 Task: Search one way flight ticket for 4 adults, 2 children, 2 infants in seat and 1 infant on lap in economy from Bethel: Bethel Airport(also Seebethel Seaplane Base) to Gillette: Gillette Campbell County Airport on 5-1-2023. Choice of flights is Frontier. Number of bags: 10 checked bags. Price is upto 80000. Outbound departure time preference is 7:30. Return departure time preference is 18:00.
Action: Mouse moved to (167, 141)
Screenshot: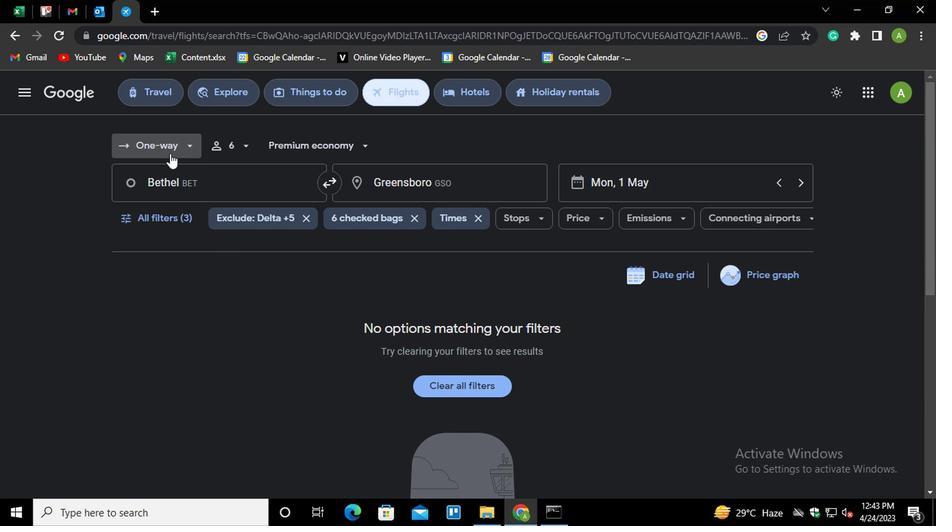
Action: Mouse pressed left at (167, 141)
Screenshot: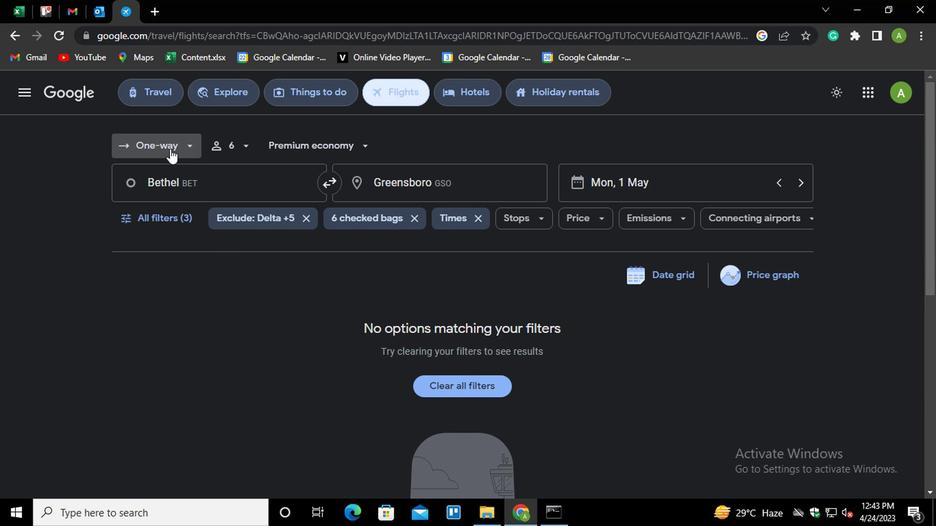 
Action: Mouse moved to (184, 217)
Screenshot: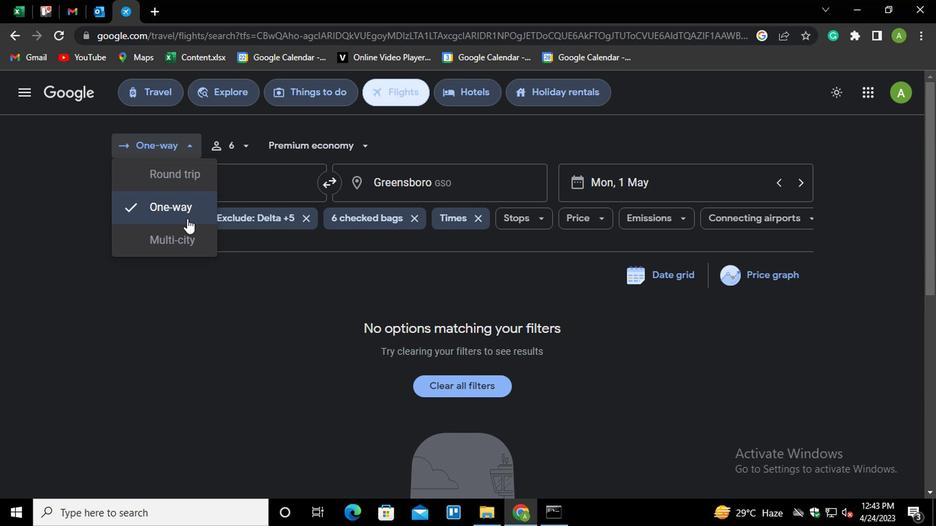 
Action: Mouse pressed left at (184, 217)
Screenshot: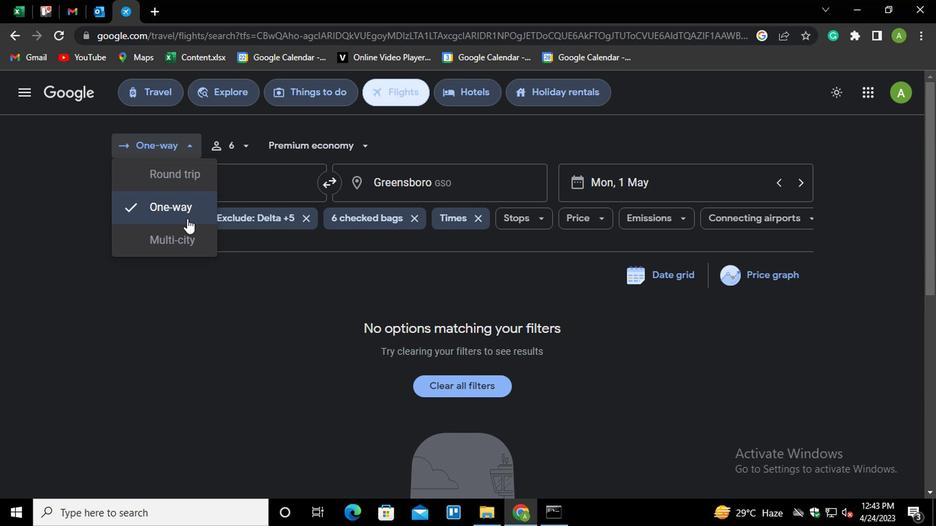 
Action: Mouse moved to (234, 136)
Screenshot: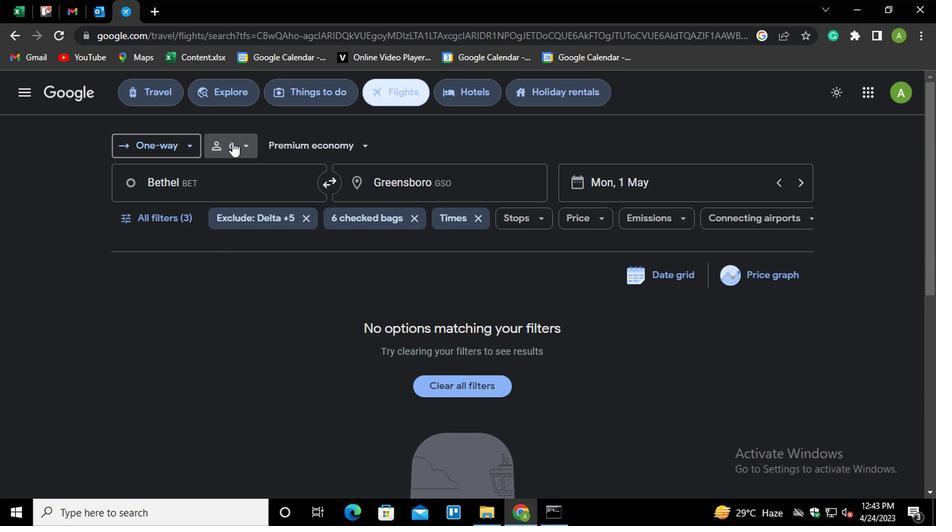 
Action: Mouse pressed left at (234, 136)
Screenshot: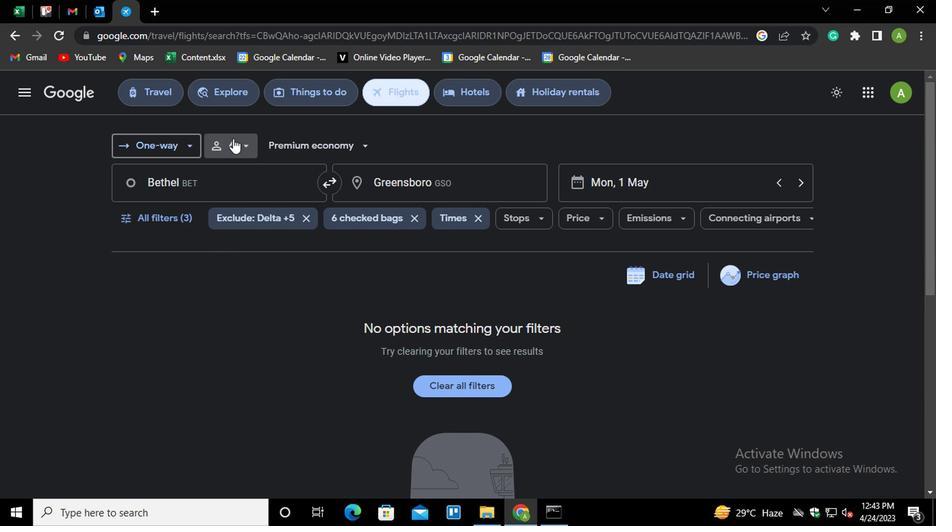 
Action: Mouse moved to (338, 181)
Screenshot: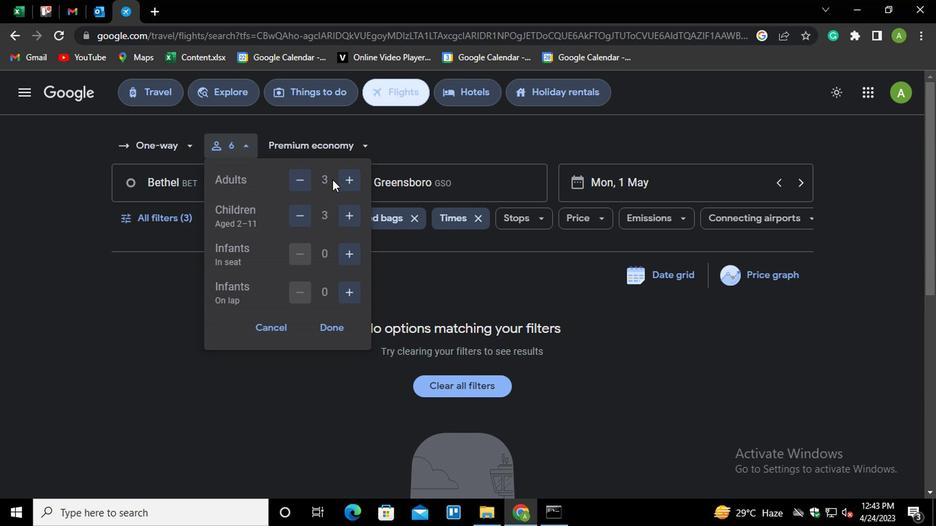 
Action: Mouse pressed left at (338, 181)
Screenshot: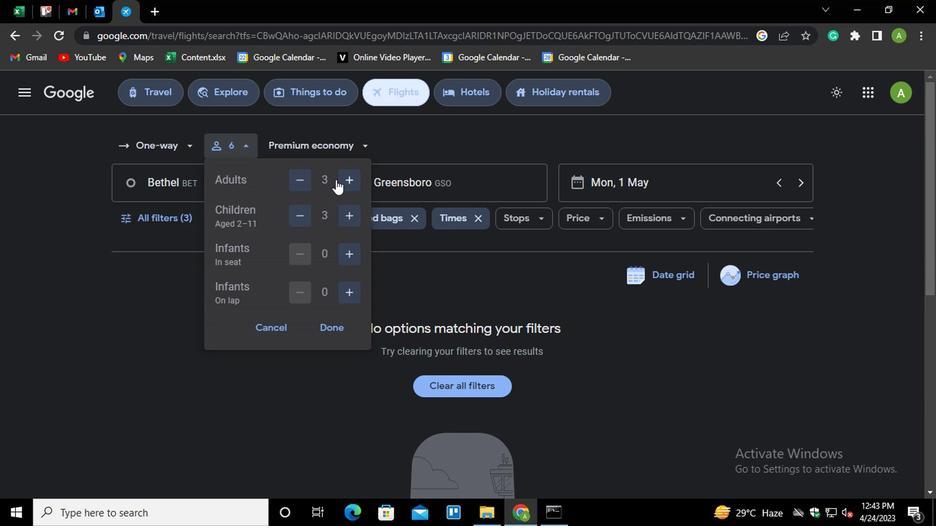 
Action: Mouse moved to (303, 222)
Screenshot: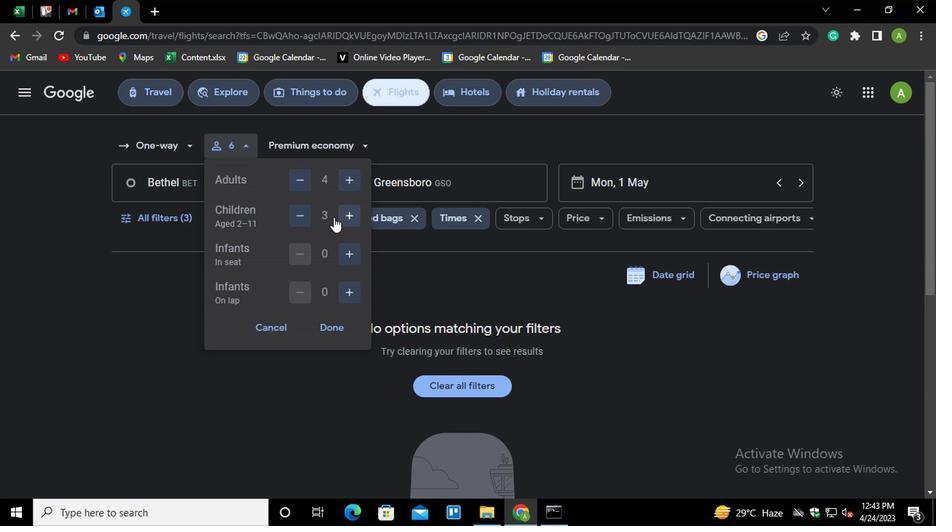 
Action: Mouse pressed left at (303, 222)
Screenshot: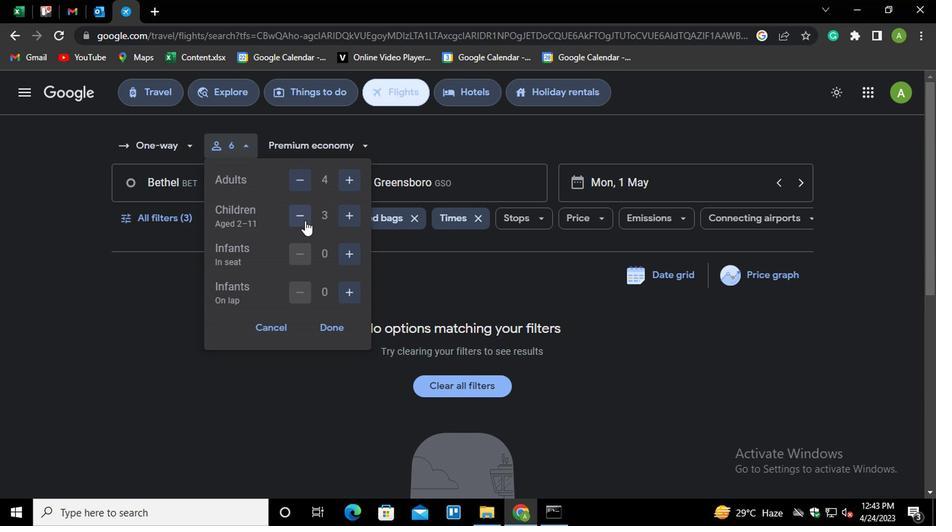 
Action: Mouse moved to (345, 249)
Screenshot: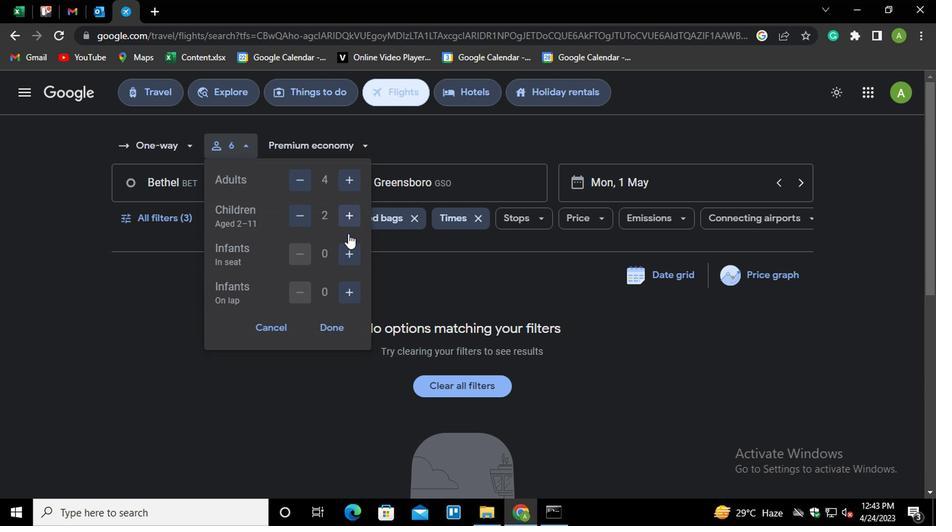 
Action: Mouse pressed left at (345, 249)
Screenshot: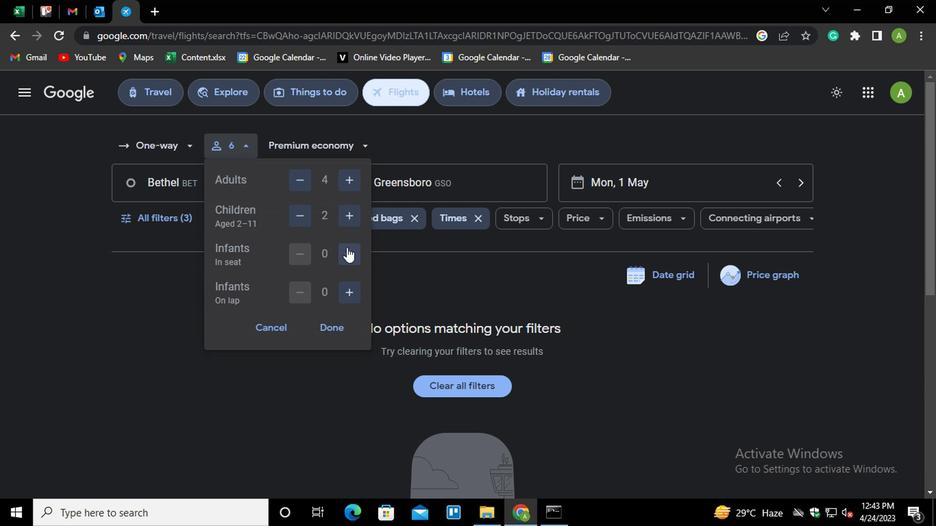 
Action: Mouse pressed left at (345, 249)
Screenshot: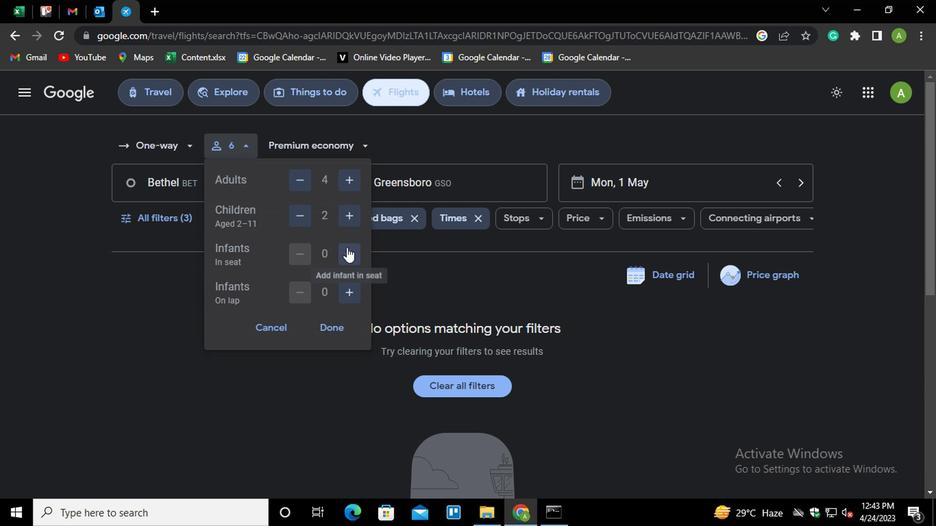 
Action: Mouse moved to (295, 298)
Screenshot: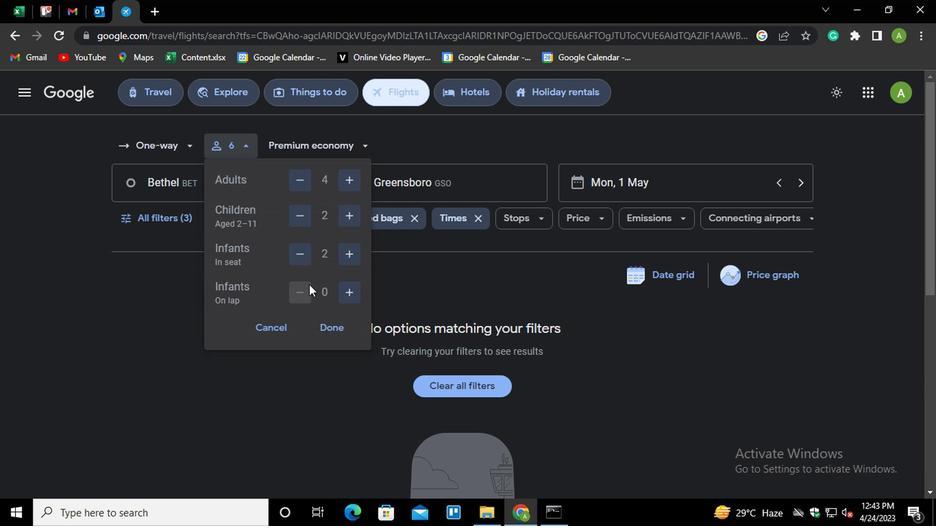
Action: Mouse pressed left at (295, 298)
Screenshot: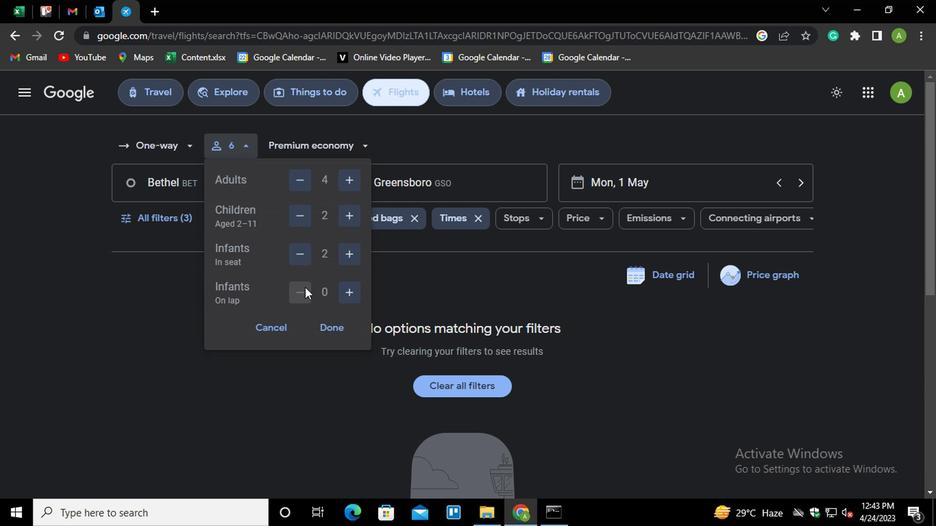 
Action: Mouse moved to (347, 291)
Screenshot: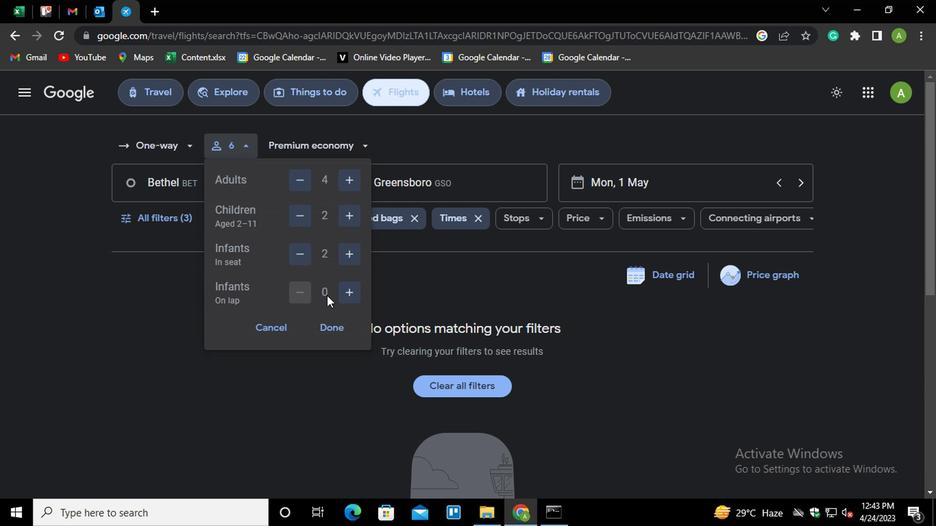 
Action: Mouse pressed left at (347, 291)
Screenshot: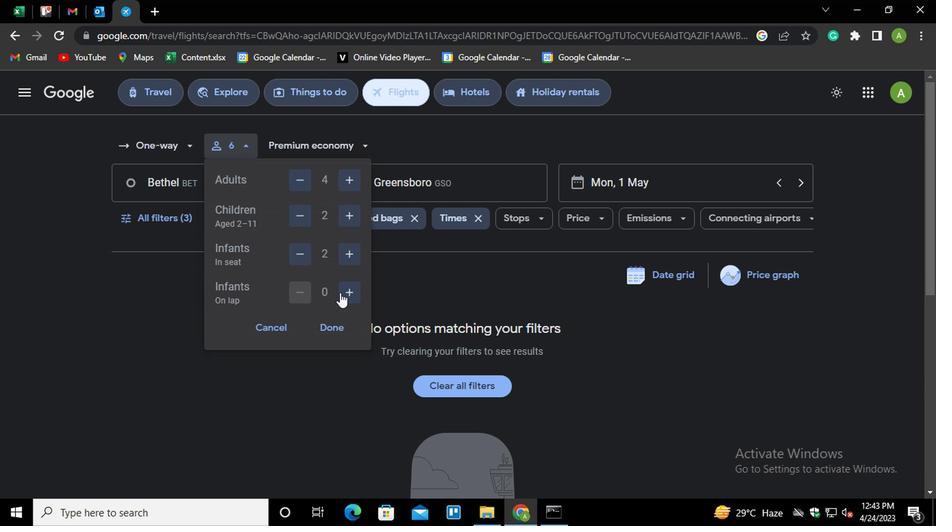 
Action: Mouse moved to (339, 323)
Screenshot: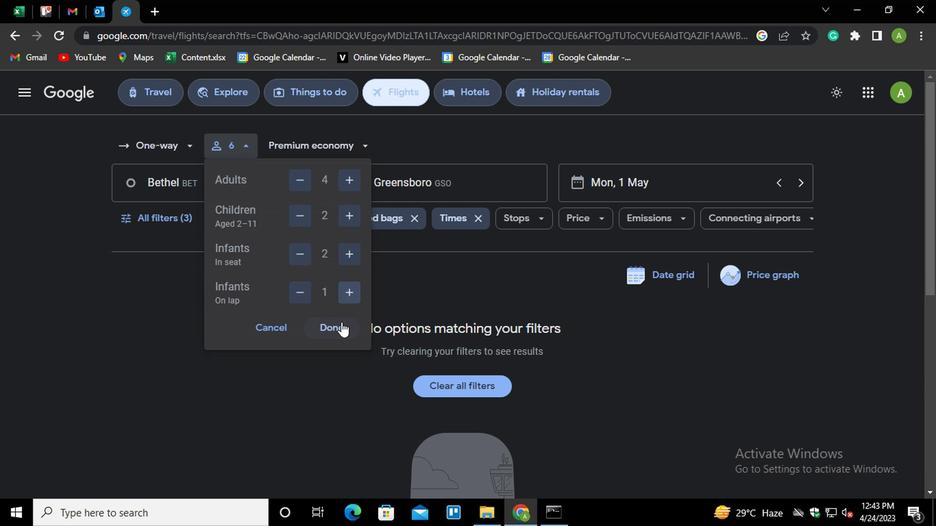 
Action: Mouse pressed left at (339, 323)
Screenshot: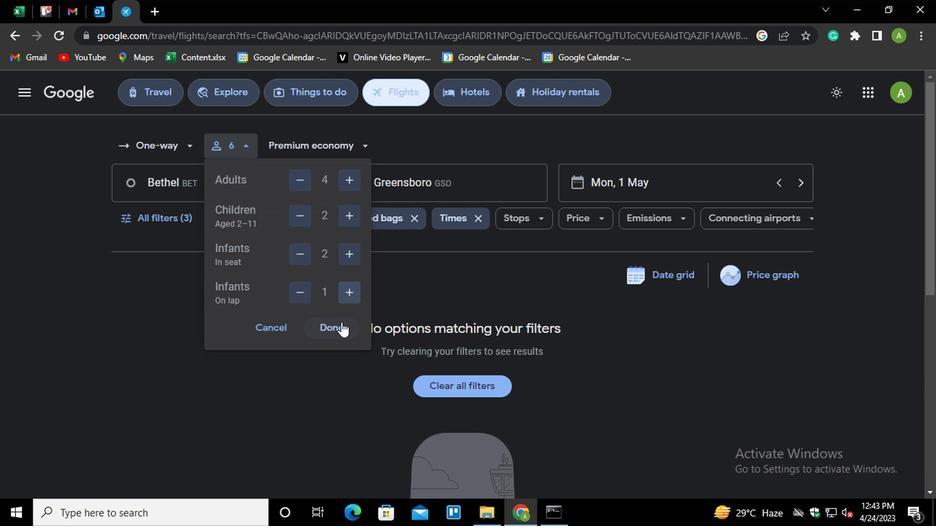 
Action: Mouse moved to (327, 156)
Screenshot: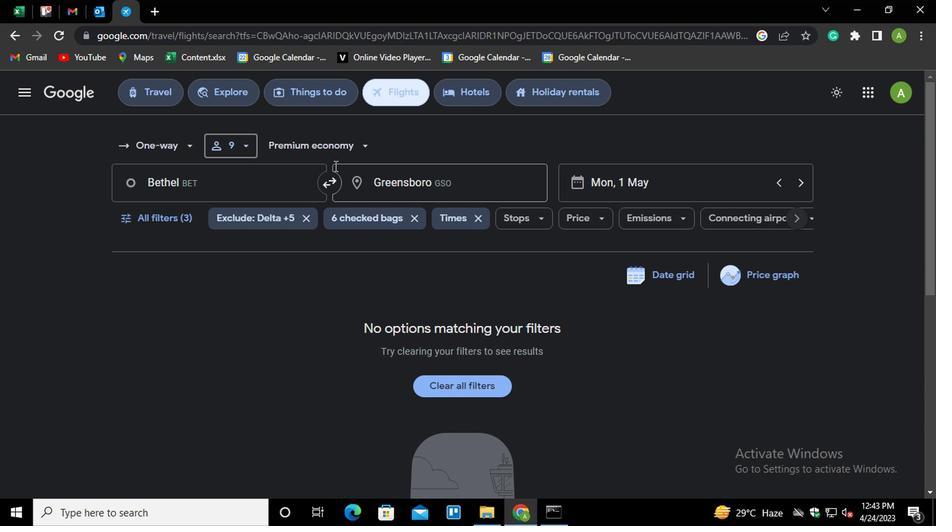 
Action: Mouse pressed left at (327, 156)
Screenshot: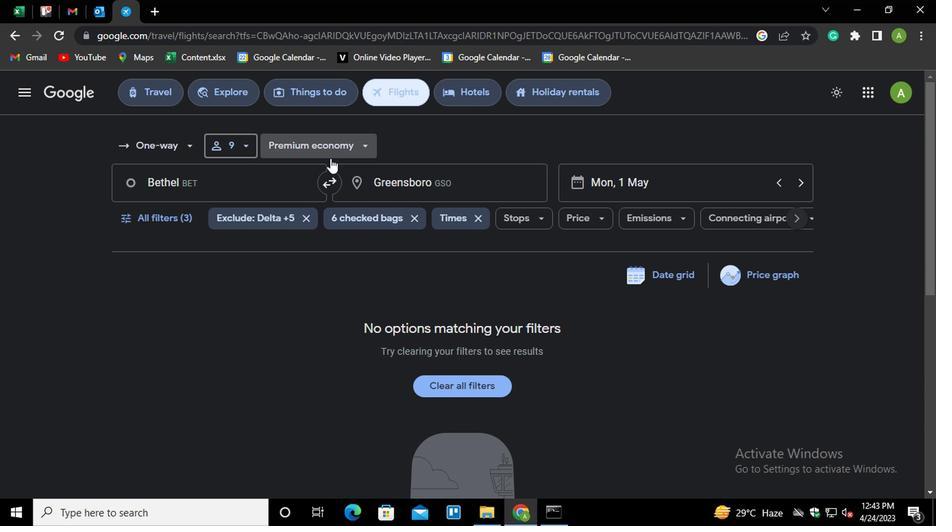 
Action: Mouse moved to (337, 182)
Screenshot: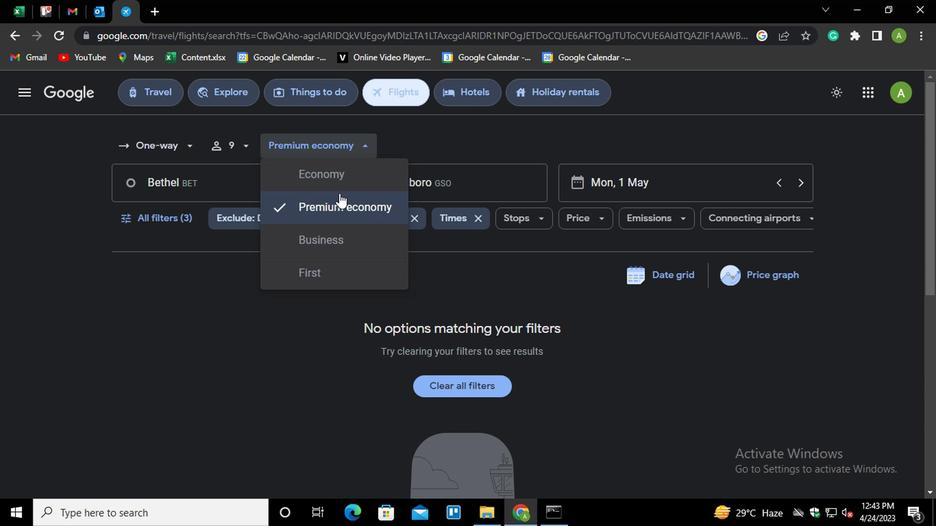 
Action: Mouse pressed left at (337, 182)
Screenshot: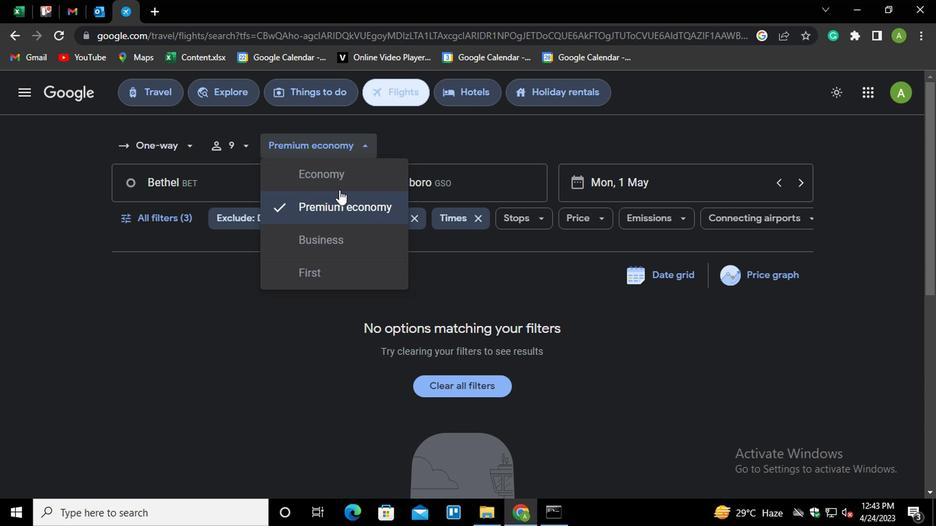 
Action: Mouse moved to (438, 187)
Screenshot: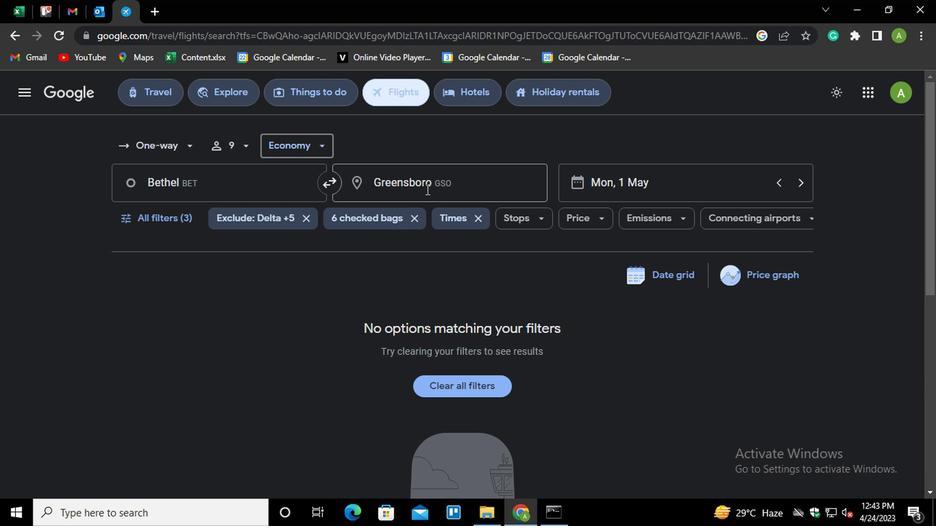 
Action: Mouse pressed left at (438, 187)
Screenshot: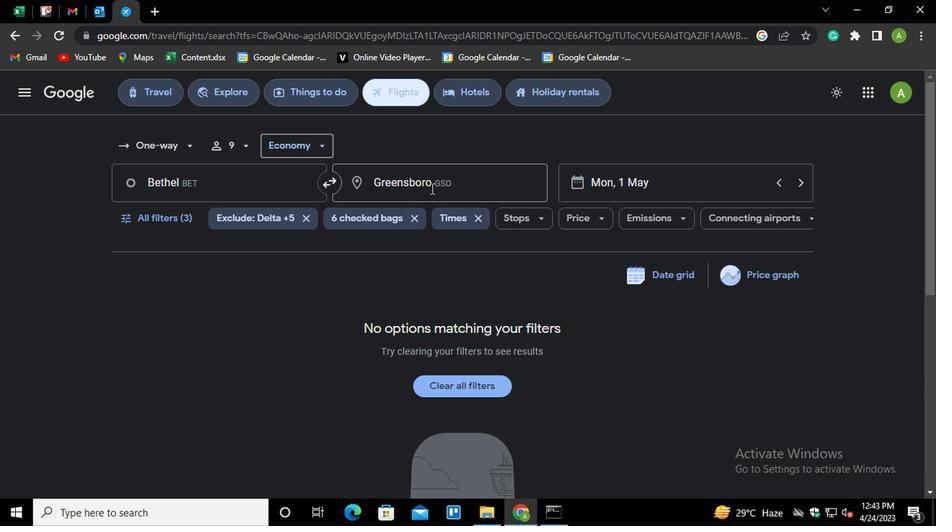 
Action: Mouse moved to (492, 181)
Screenshot: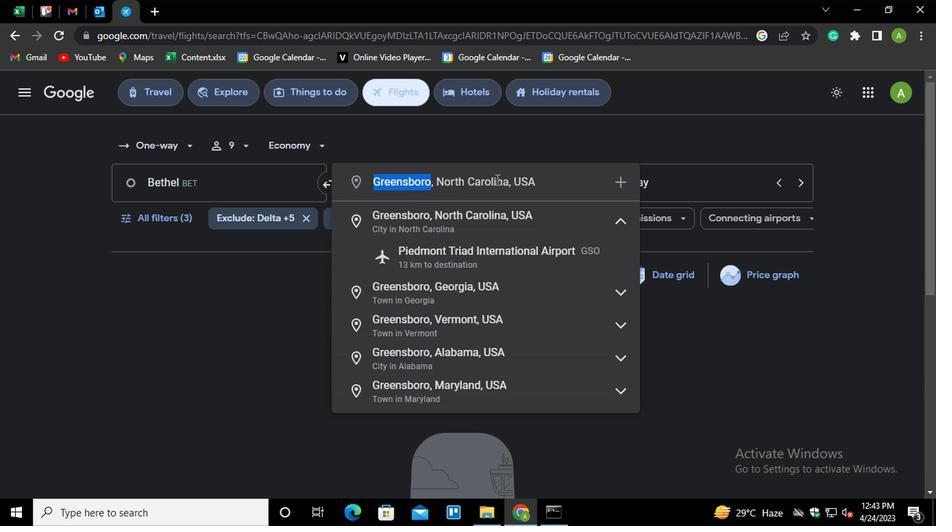 
Action: Key pressed <Key.shift><Key.shift><Key.shift><Key.shift><Key.shift><Key.shift><Key.shift><Key.shift><Key.shift>GILLETTE<Key.down><Key.enter>
Screenshot: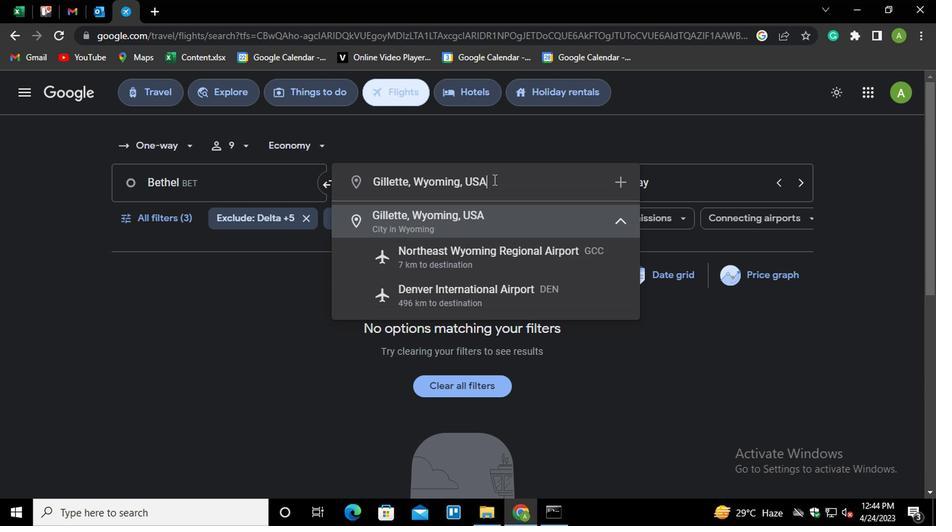 
Action: Mouse moved to (154, 221)
Screenshot: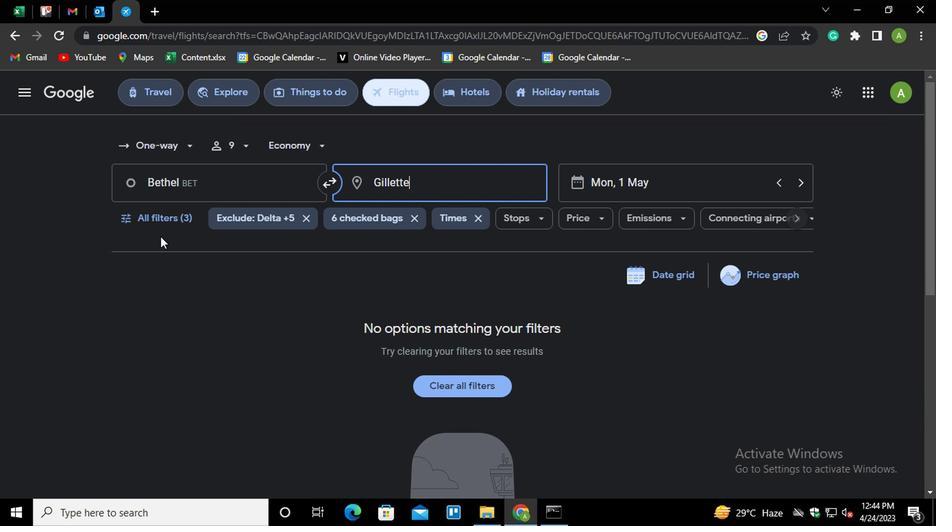 
Action: Mouse pressed left at (154, 221)
Screenshot: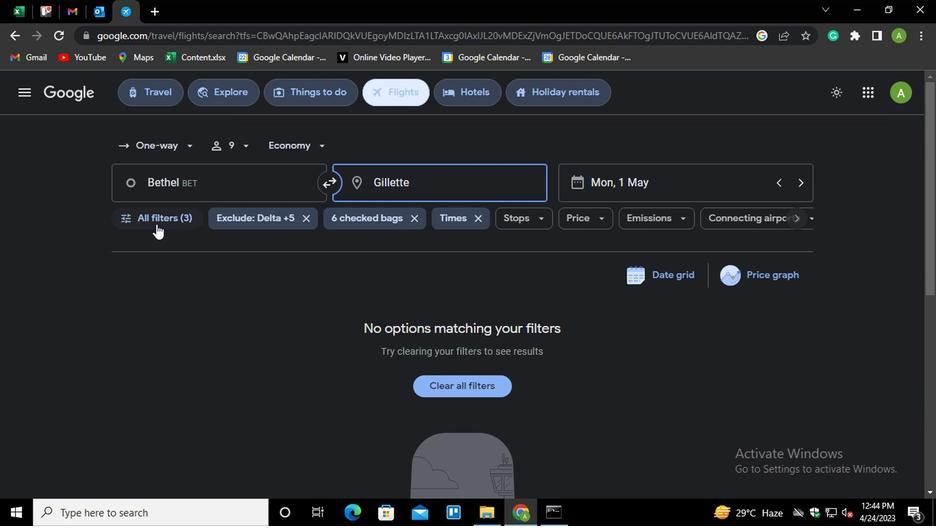 
Action: Mouse moved to (310, 476)
Screenshot: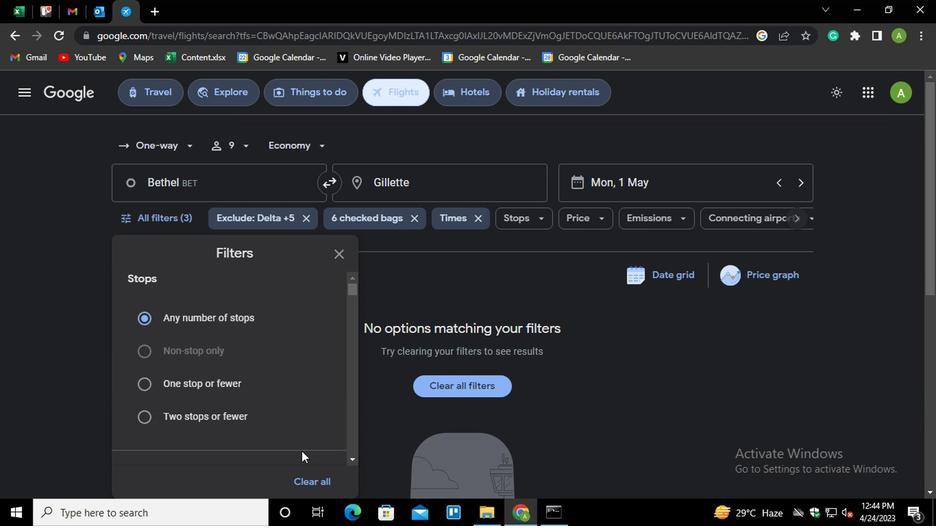 
Action: Mouse pressed left at (310, 476)
Screenshot: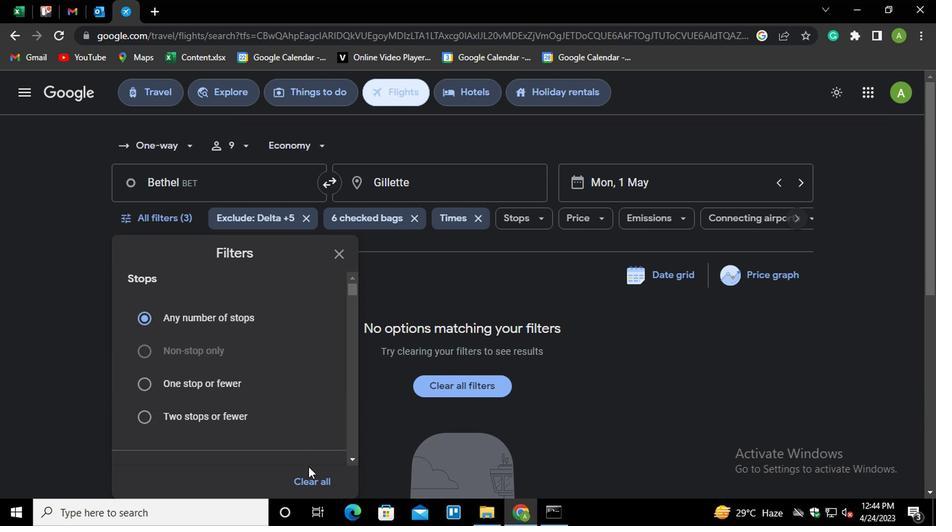 
Action: Mouse moved to (238, 372)
Screenshot: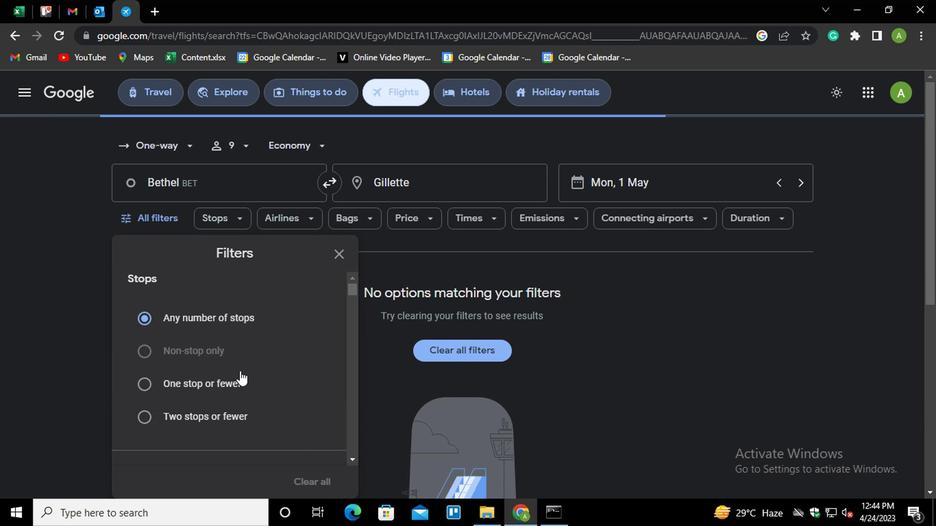 
Action: Mouse scrolled (238, 371) with delta (0, 0)
Screenshot: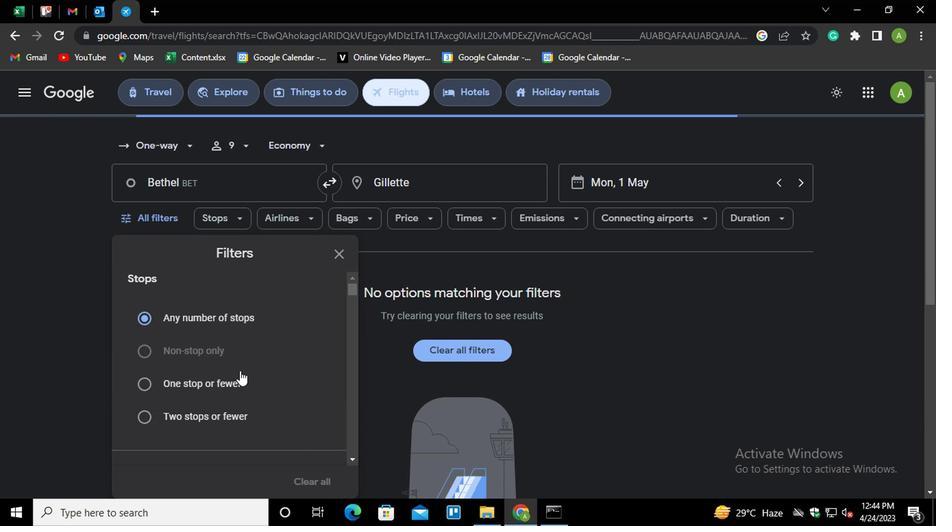 
Action: Mouse scrolled (238, 371) with delta (0, 0)
Screenshot: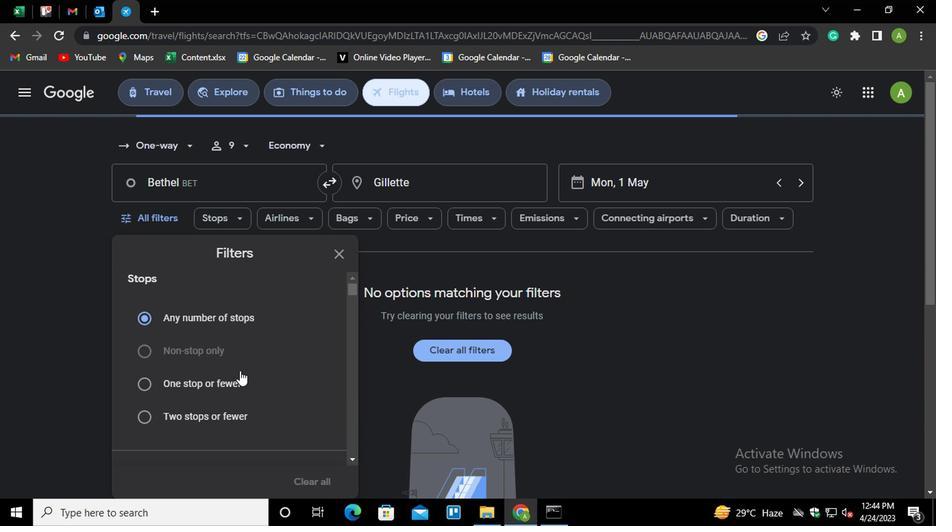 
Action: Mouse scrolled (238, 371) with delta (0, 0)
Screenshot: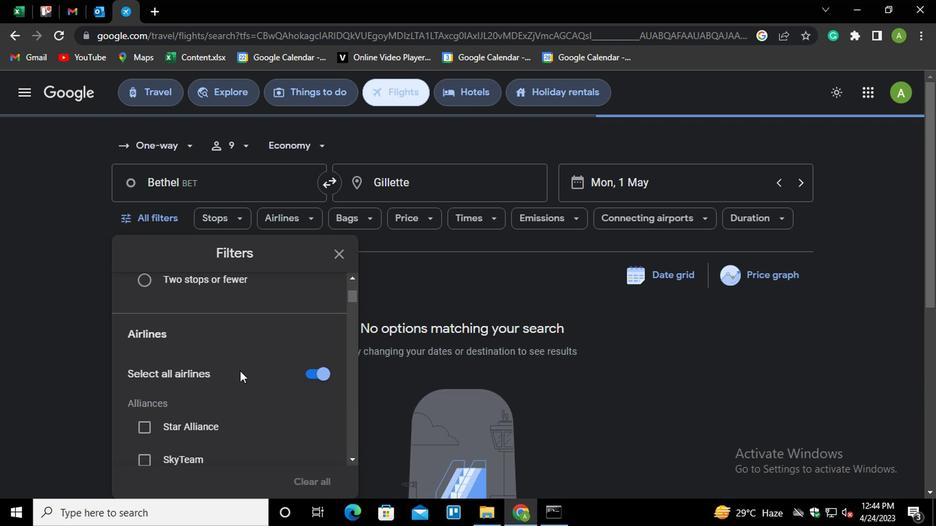 
Action: Mouse scrolled (238, 371) with delta (0, 0)
Screenshot: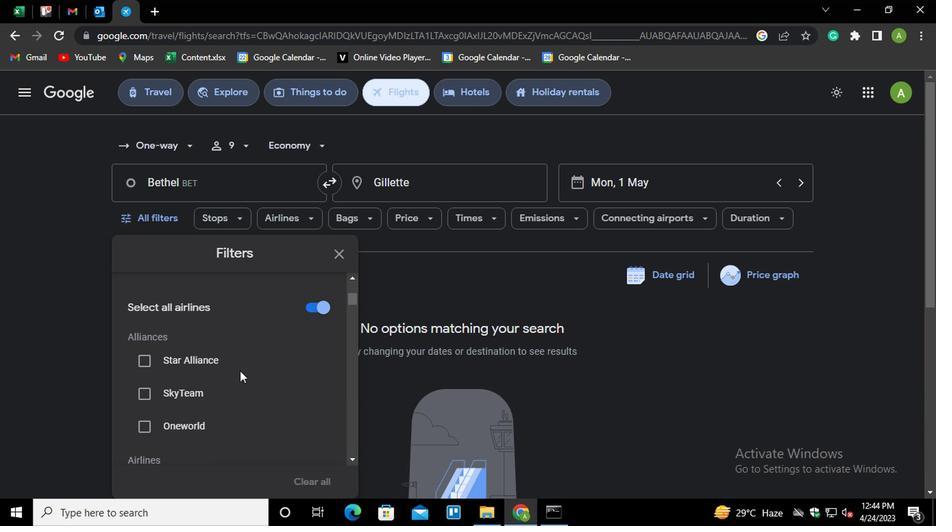 
Action: Mouse moved to (196, 389)
Screenshot: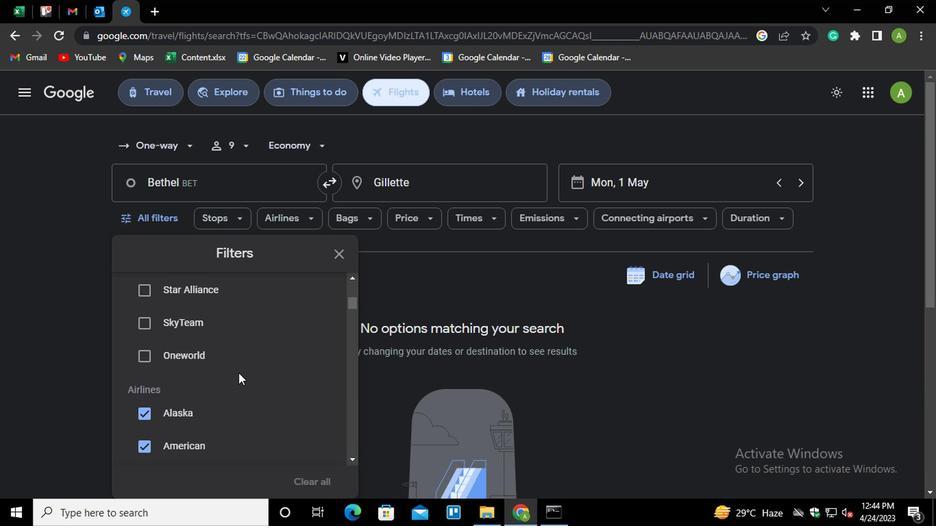 
Action: Mouse scrolled (196, 388) with delta (0, 0)
Screenshot: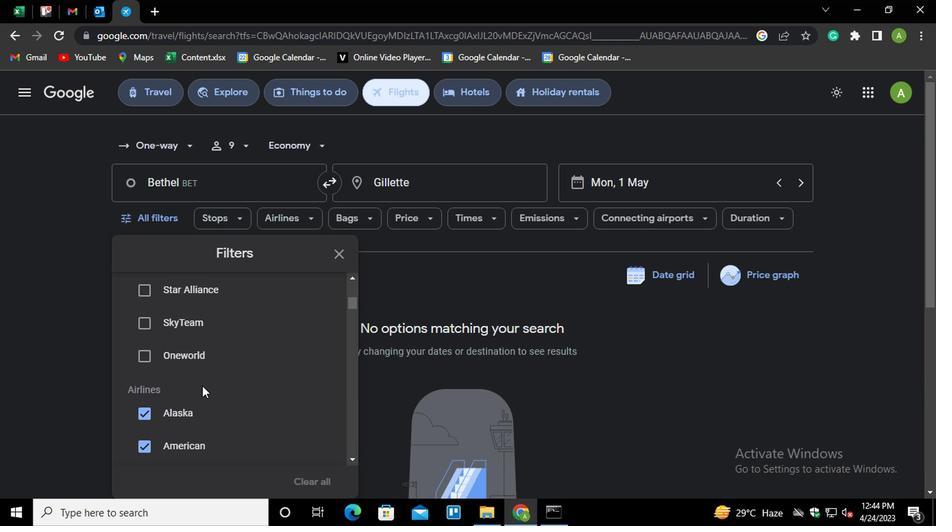 
Action: Mouse moved to (283, 383)
Screenshot: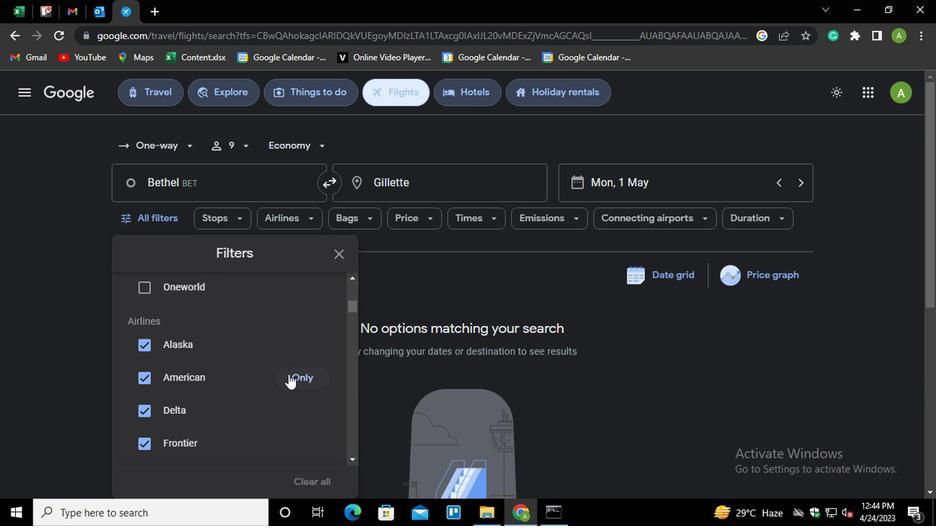 
Action: Mouse scrolled (283, 382) with delta (0, 0)
Screenshot: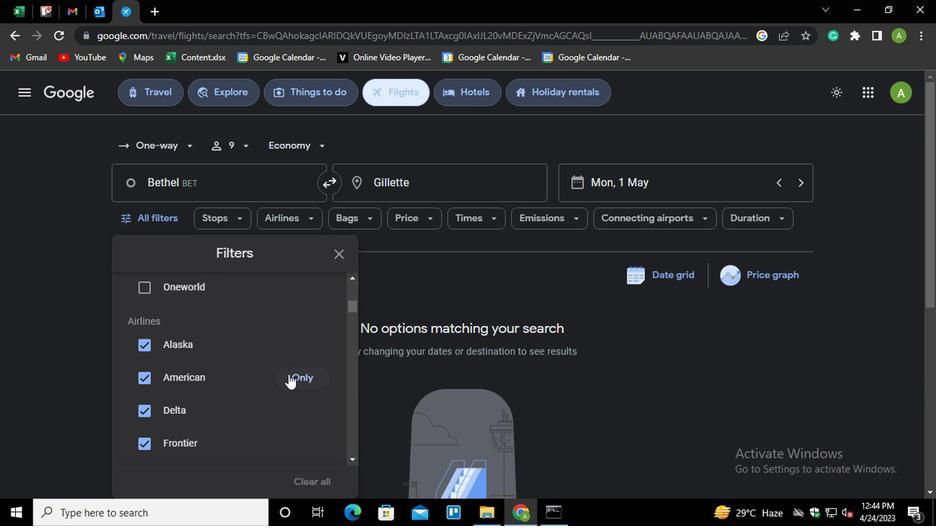 
Action: Mouse moved to (312, 378)
Screenshot: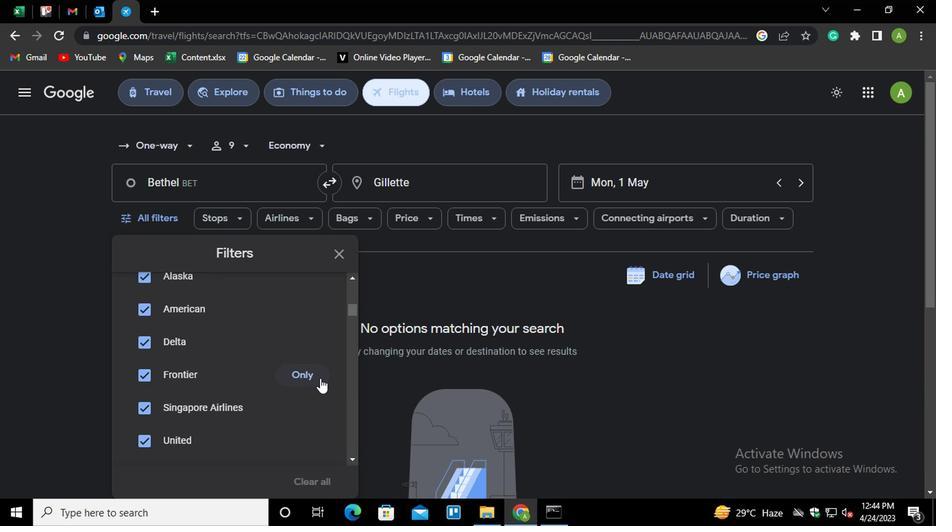 
Action: Mouse pressed left at (312, 378)
Screenshot: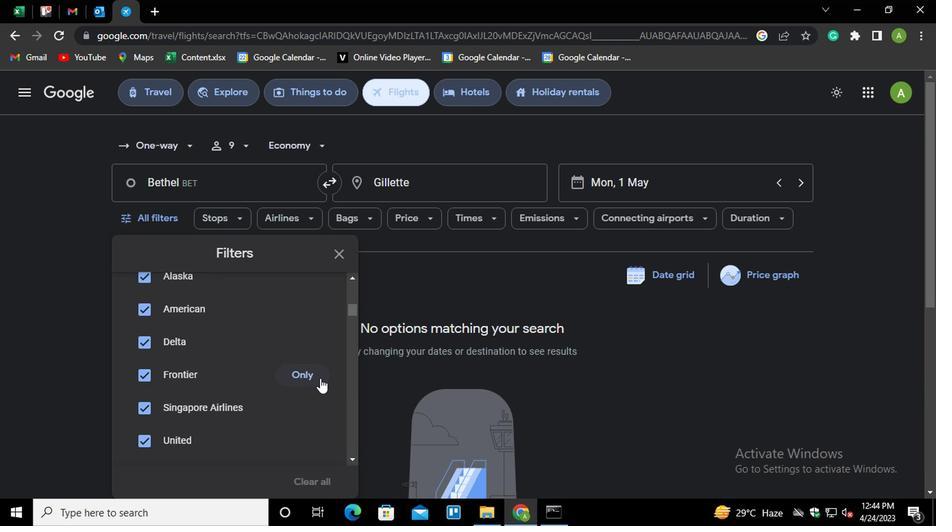 
Action: Mouse moved to (280, 409)
Screenshot: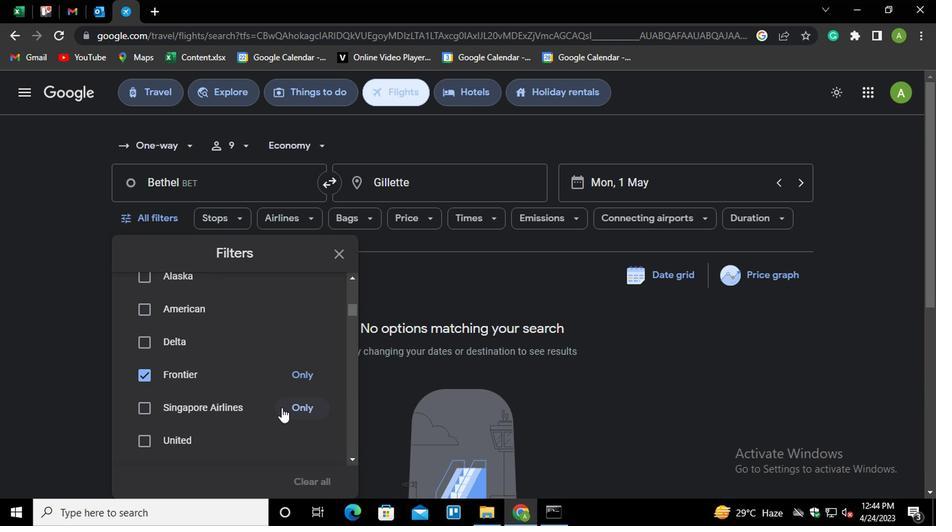 
Action: Mouse scrolled (280, 408) with delta (0, 0)
Screenshot: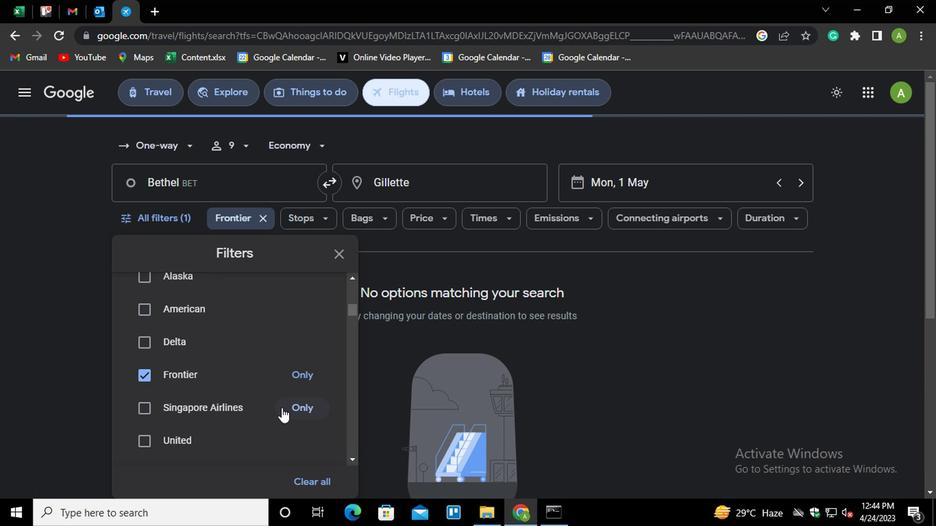 
Action: Mouse scrolled (280, 408) with delta (0, 0)
Screenshot: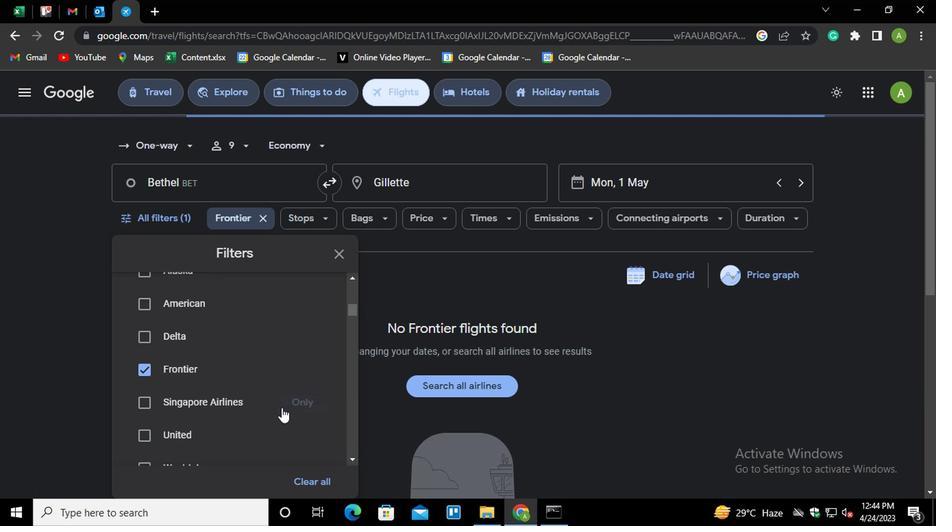 
Action: Mouse scrolled (280, 408) with delta (0, 0)
Screenshot: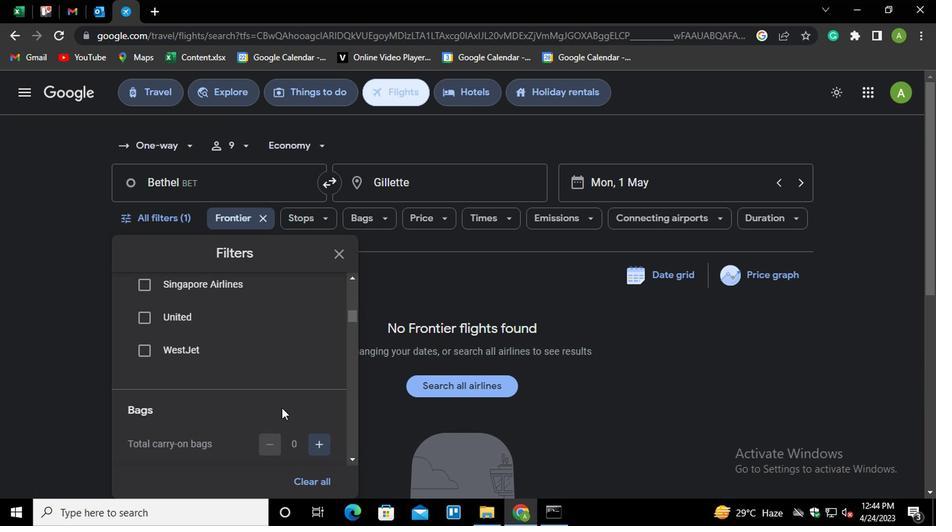 
Action: Mouse moved to (313, 392)
Screenshot: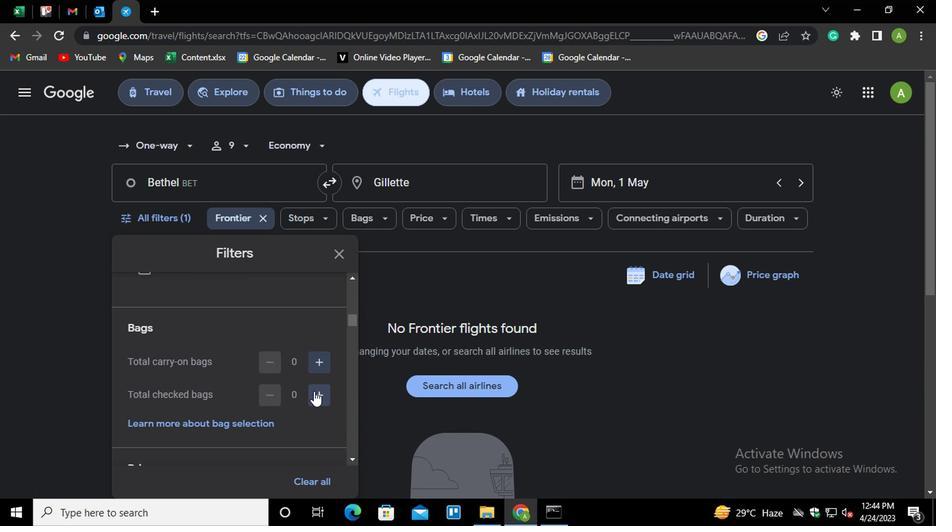 
Action: Mouse pressed left at (313, 392)
Screenshot: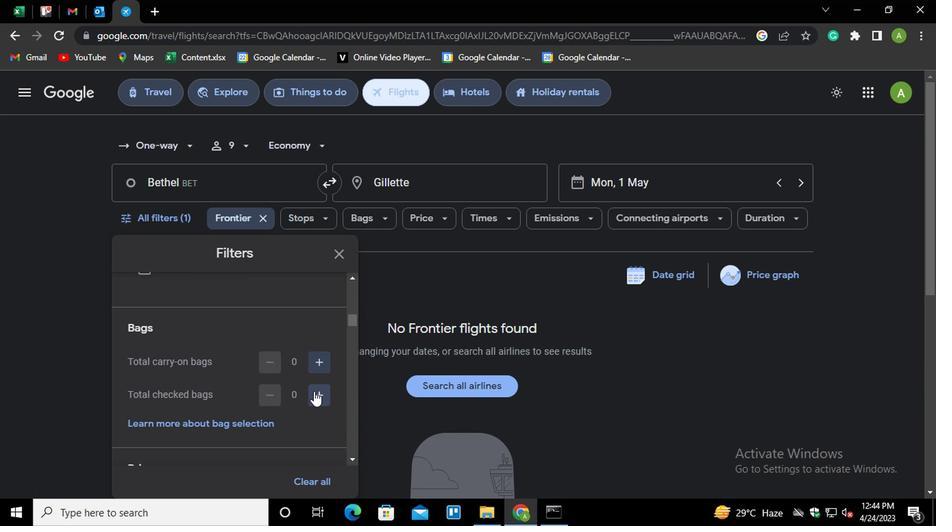 
Action: Mouse pressed left at (313, 392)
Screenshot: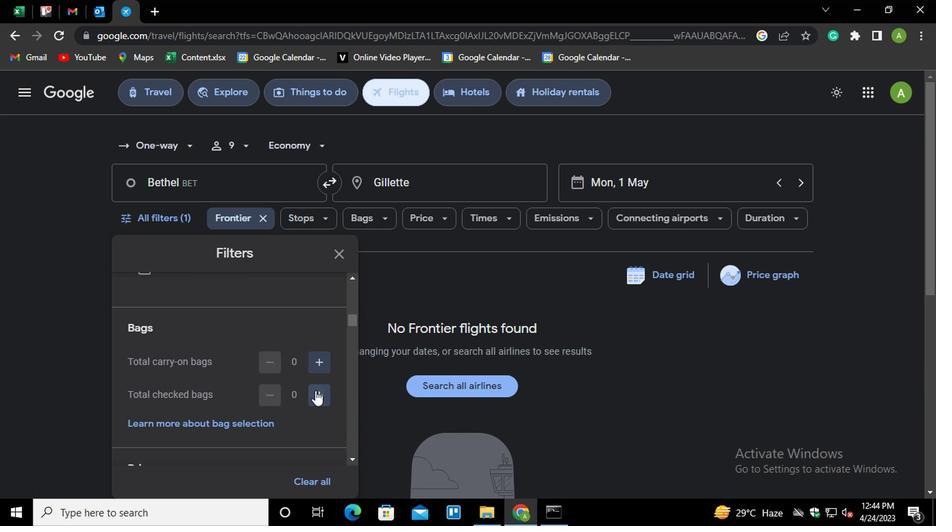 
Action: Mouse pressed left at (313, 392)
Screenshot: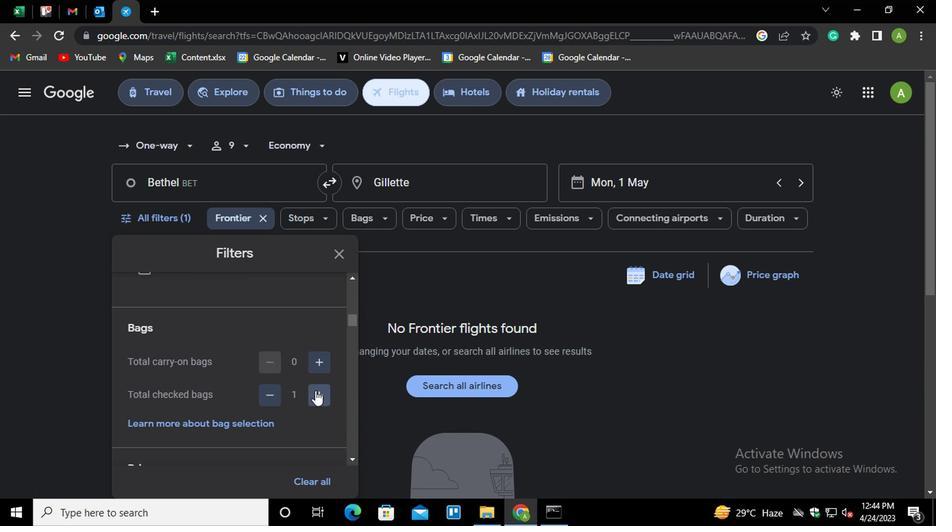
Action: Mouse pressed left at (313, 392)
Screenshot: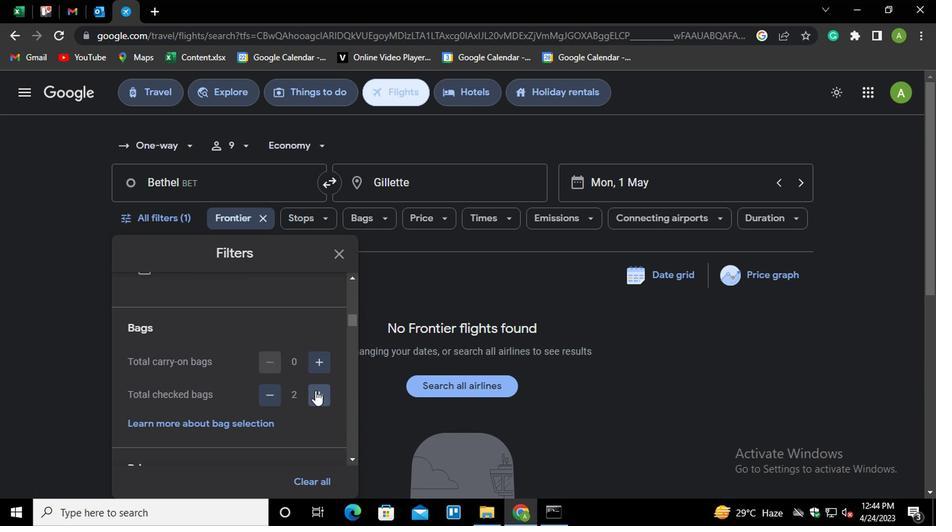 
Action: Mouse pressed left at (313, 392)
Screenshot: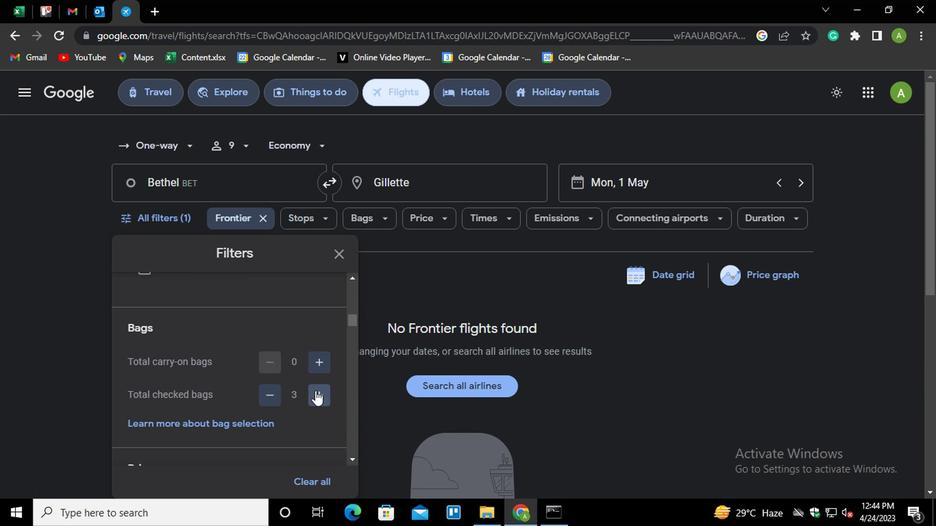 
Action: Mouse pressed left at (313, 392)
Screenshot: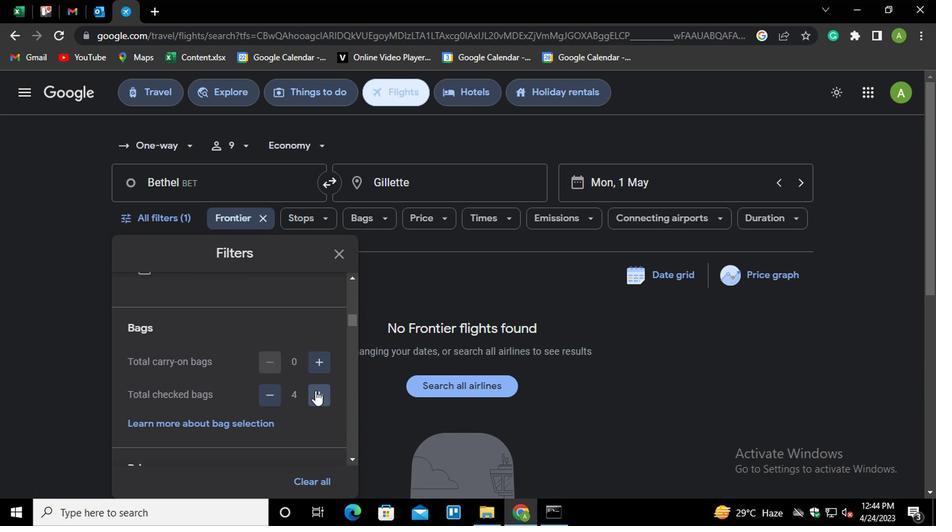 
Action: Mouse pressed left at (313, 392)
Screenshot: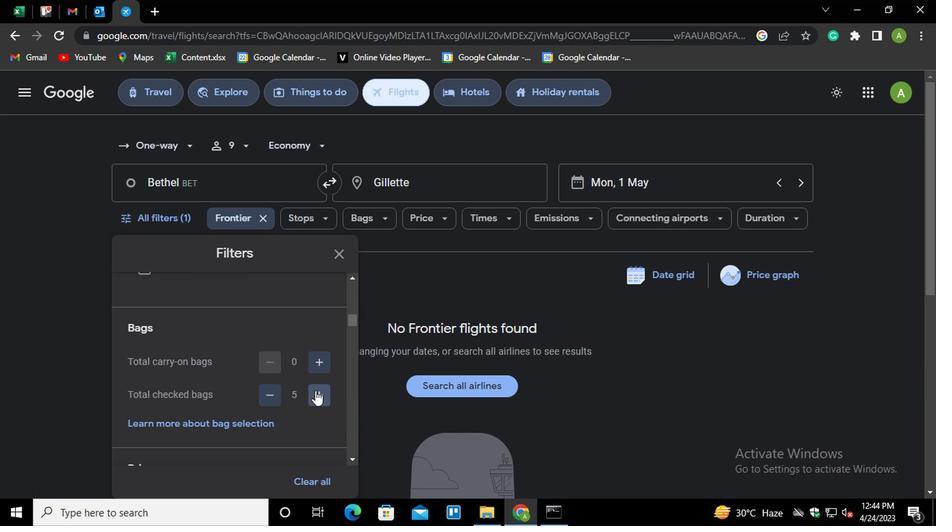
Action: Mouse pressed left at (313, 392)
Screenshot: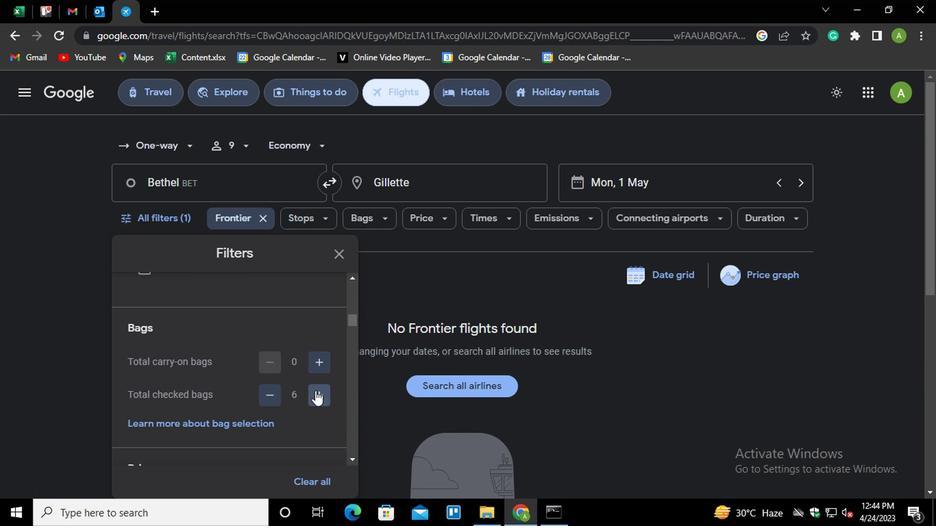 
Action: Mouse pressed left at (313, 392)
Screenshot: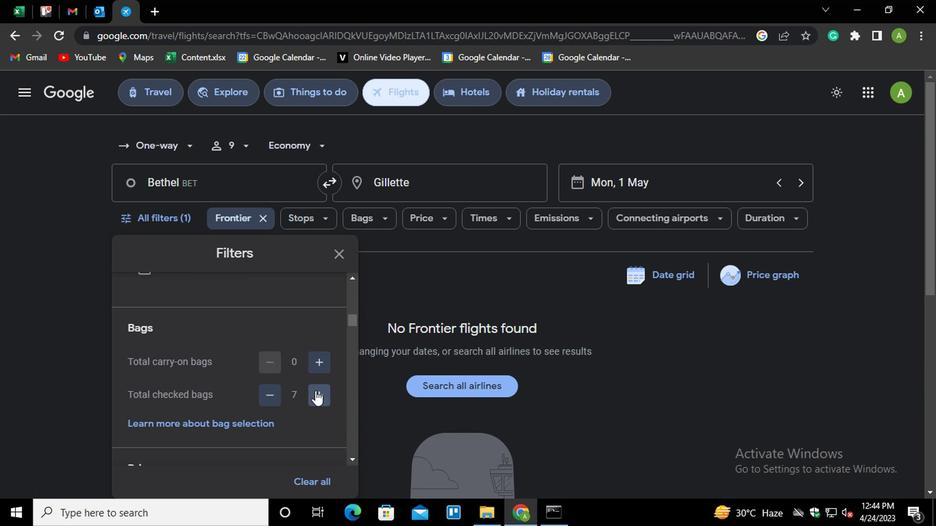 
Action: Mouse pressed left at (313, 392)
Screenshot: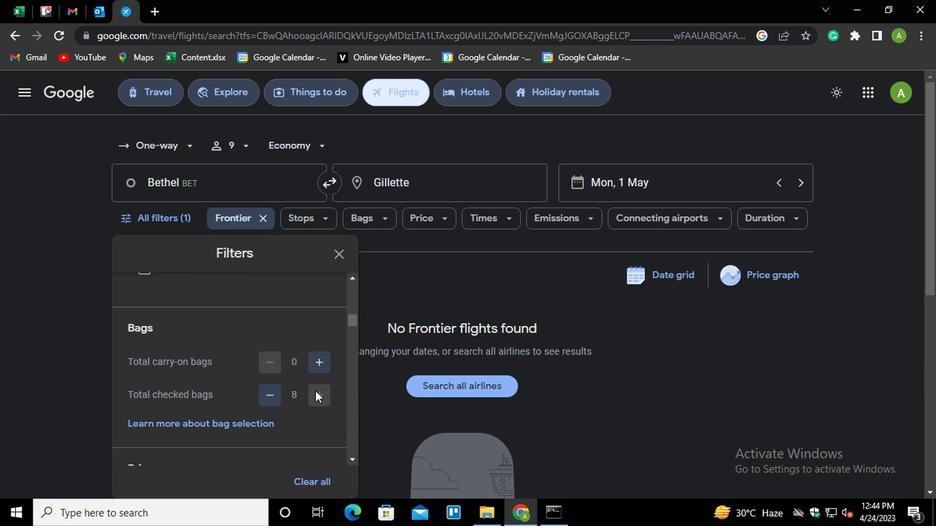 
Action: Mouse moved to (310, 420)
Screenshot: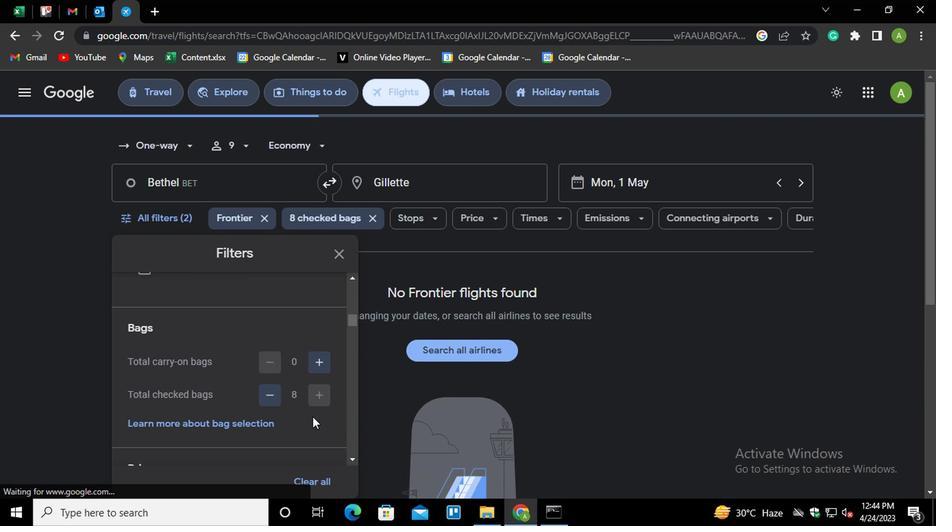 
Action: Mouse scrolled (310, 420) with delta (0, 0)
Screenshot: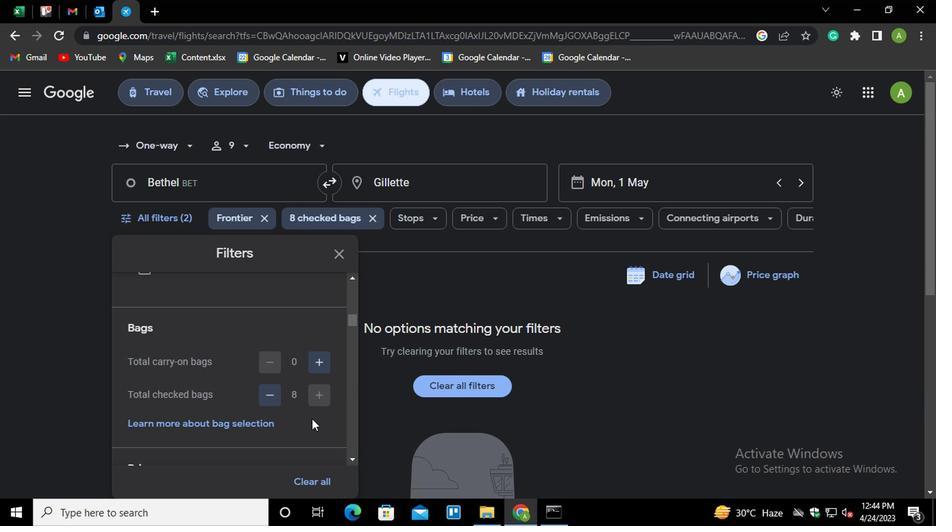 
Action: Mouse scrolled (310, 420) with delta (0, 0)
Screenshot: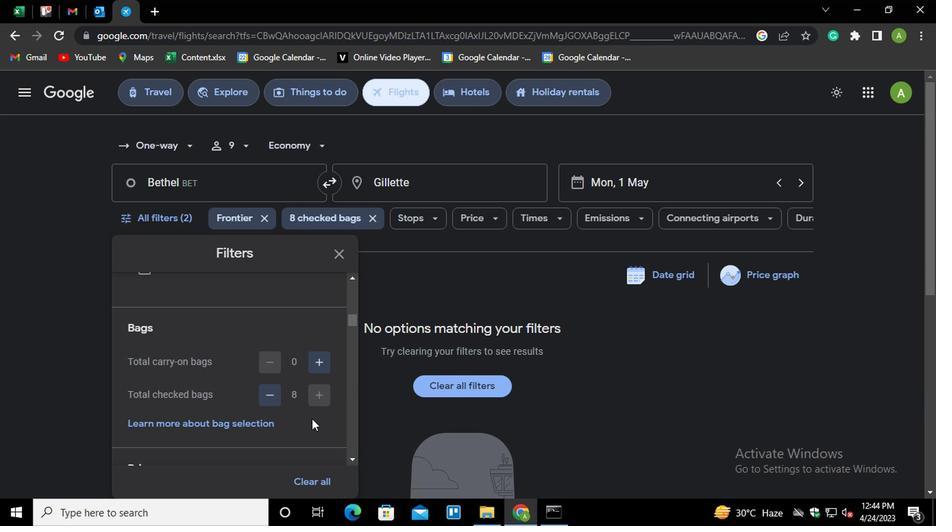 
Action: Mouse moved to (319, 393)
Screenshot: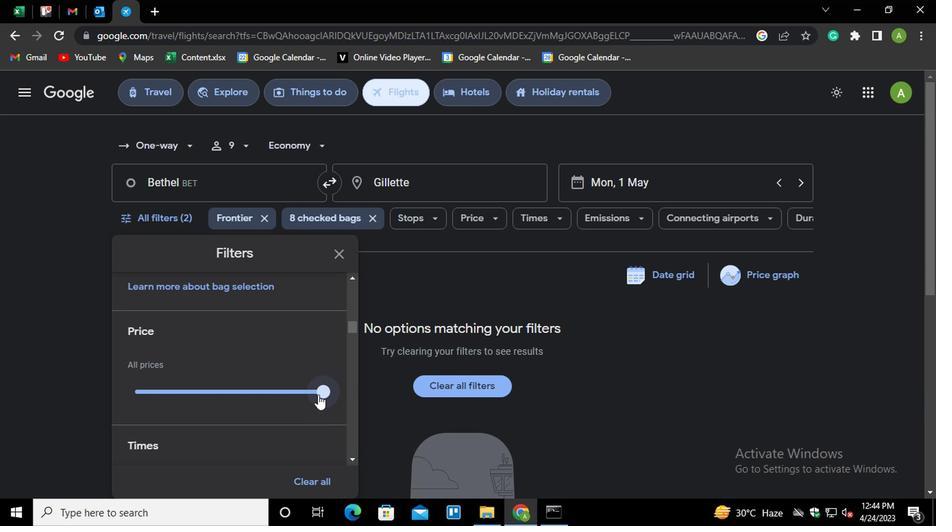 
Action: Mouse pressed left at (319, 393)
Screenshot: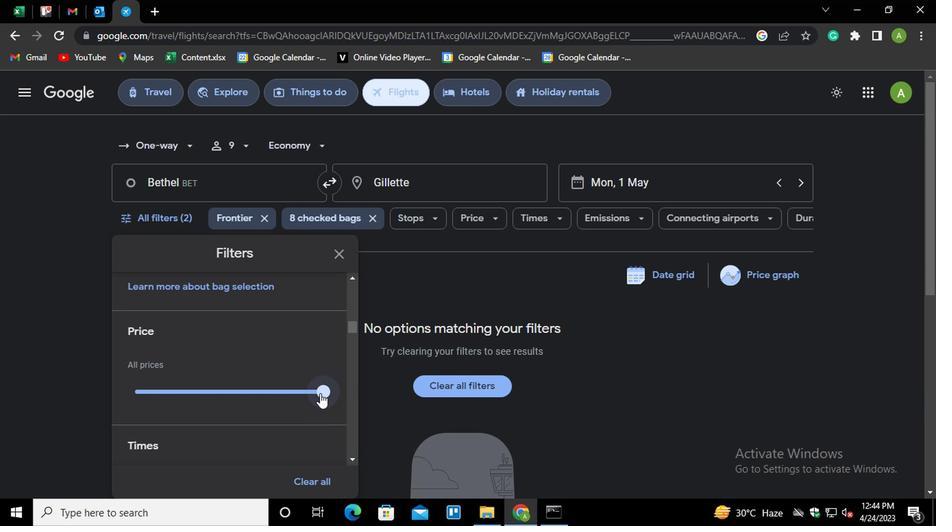 
Action: Mouse moved to (302, 424)
Screenshot: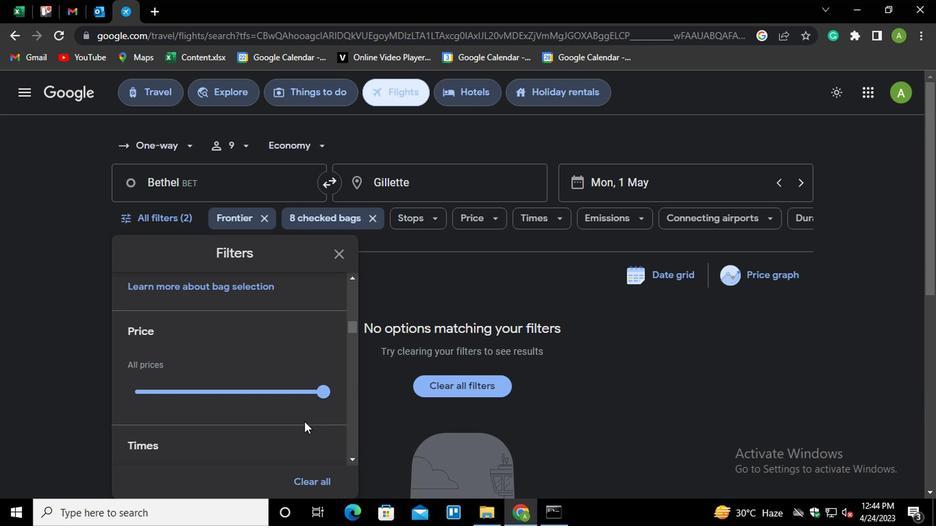 
Action: Mouse scrolled (302, 424) with delta (0, 0)
Screenshot: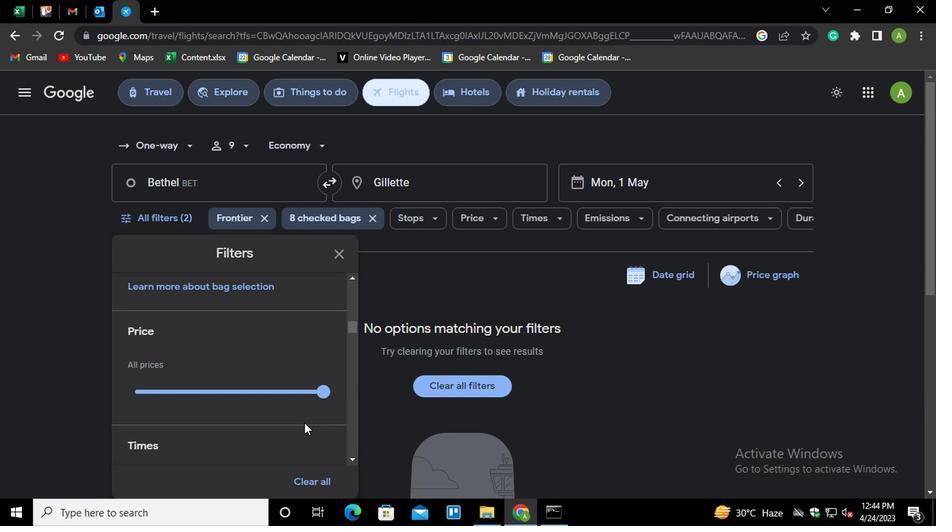 
Action: Mouse scrolled (302, 424) with delta (0, 0)
Screenshot: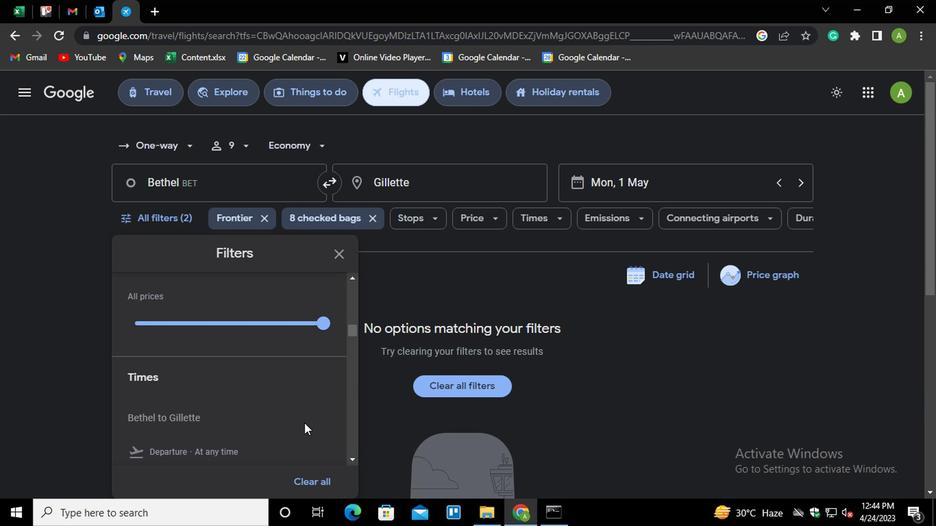 
Action: Mouse scrolled (302, 424) with delta (0, 0)
Screenshot: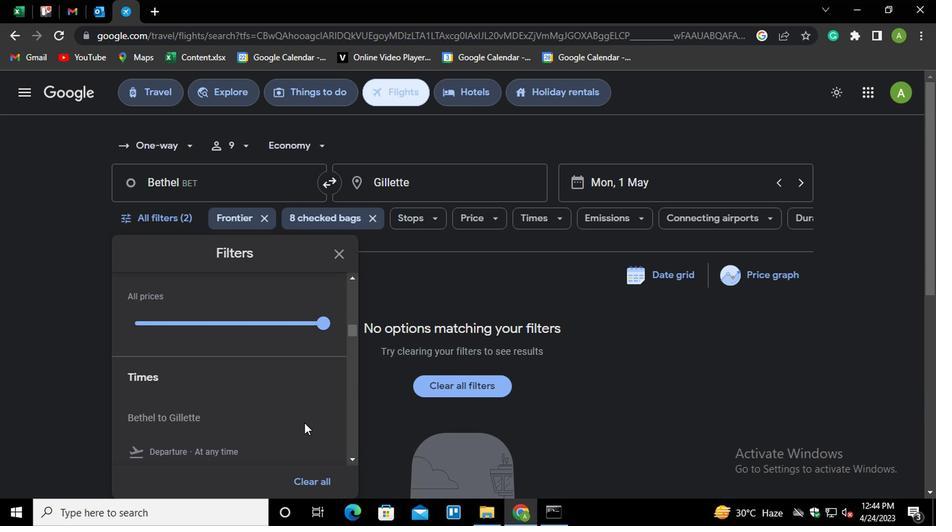 
Action: Mouse scrolled (302, 424) with delta (0, 0)
Screenshot: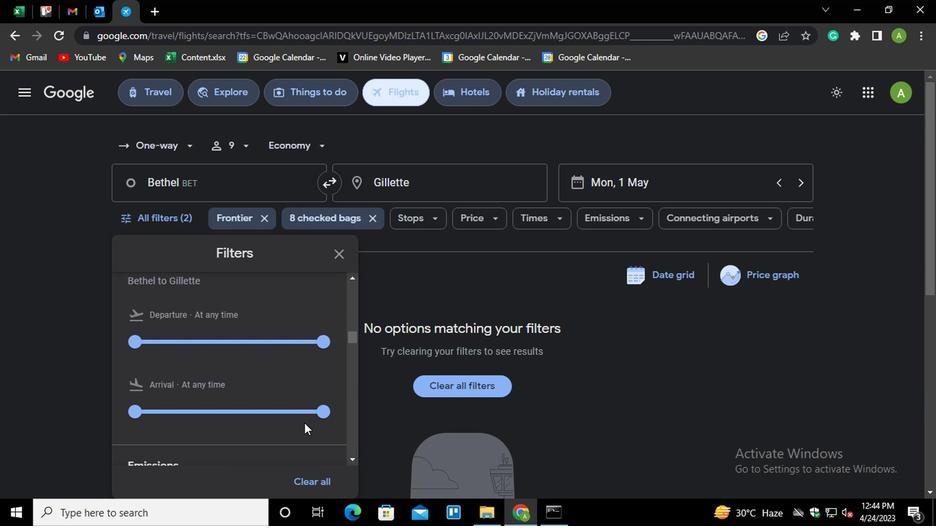 
Action: Mouse moved to (164, 290)
Screenshot: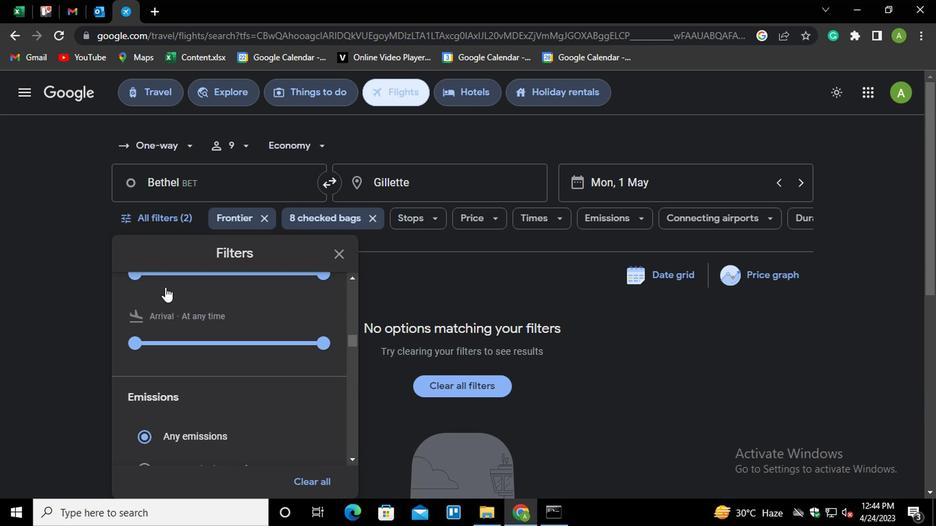 
Action: Mouse scrolled (164, 290) with delta (0, 0)
Screenshot: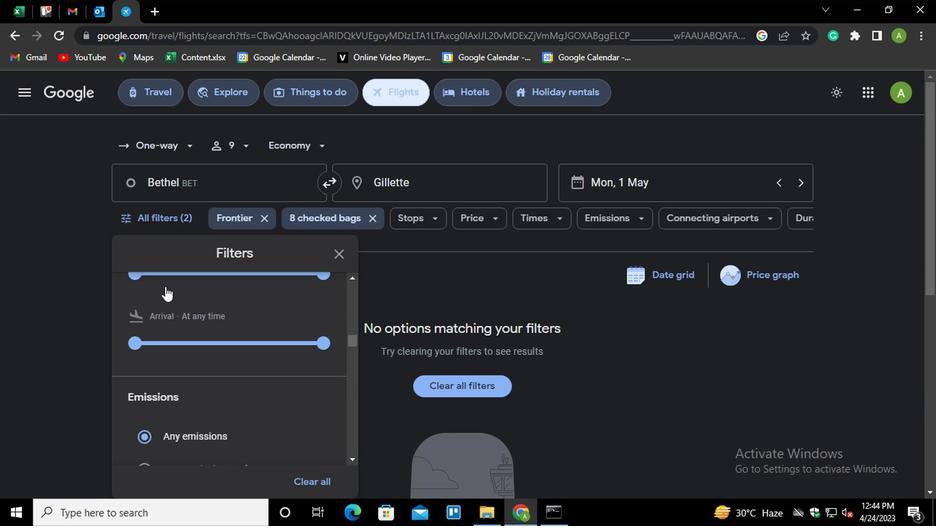 
Action: Mouse moved to (132, 341)
Screenshot: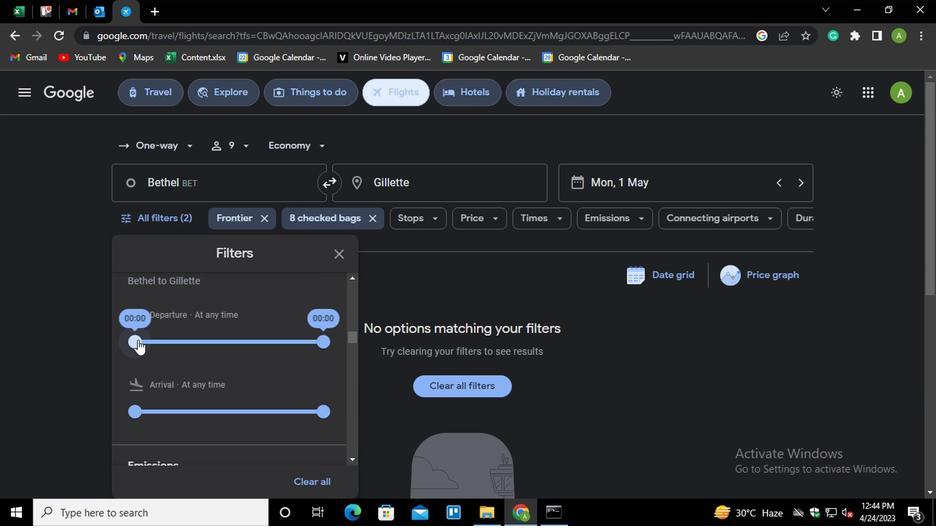 
Action: Mouse pressed left at (132, 341)
Screenshot: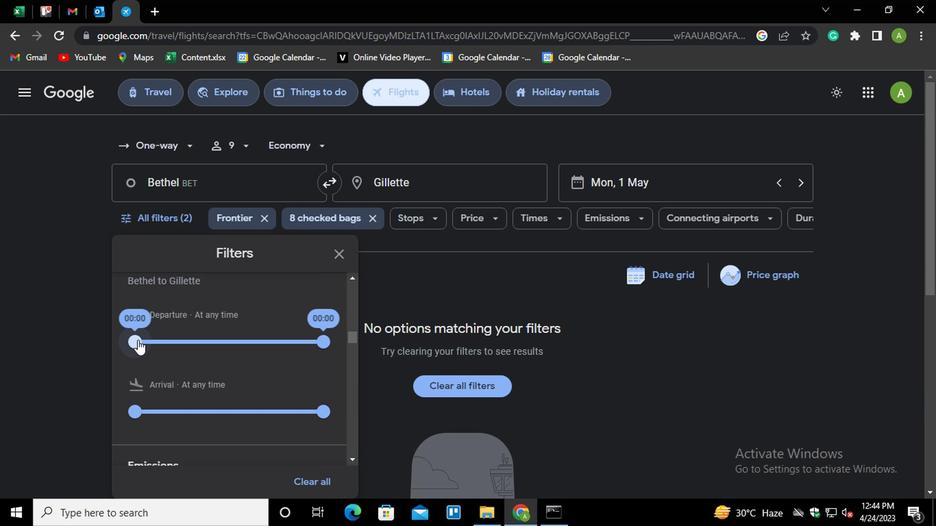 
Action: Mouse moved to (265, 374)
Screenshot: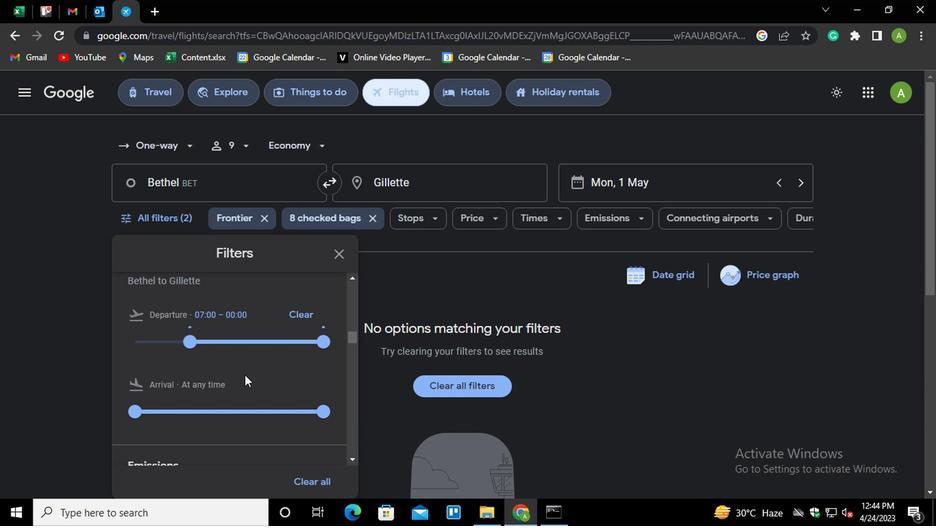 
Action: Mouse pressed left at (265, 374)
Screenshot: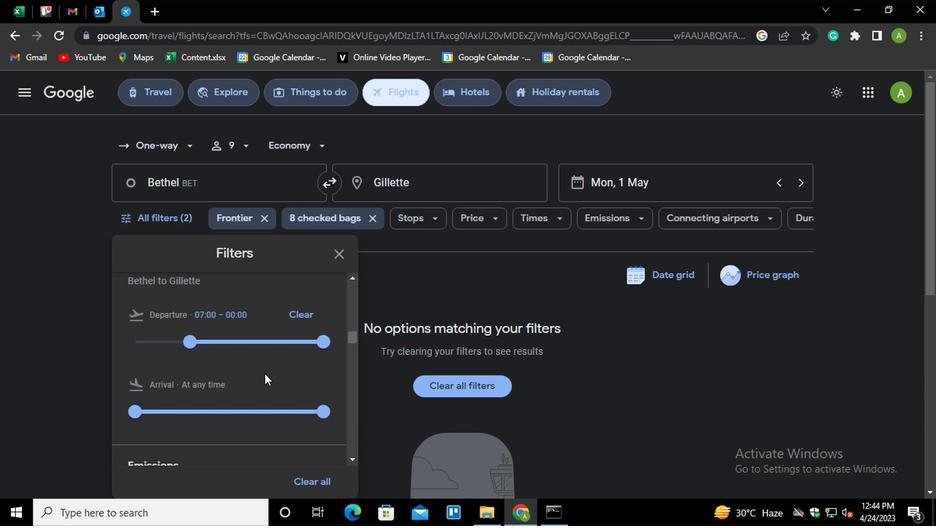 
Action: Mouse moved to (301, 396)
Screenshot: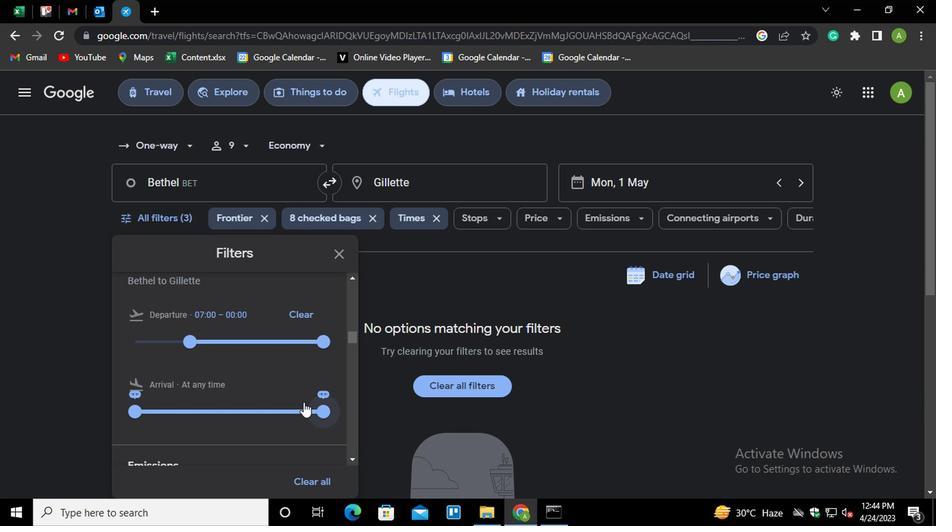
Action: Mouse scrolled (301, 395) with delta (0, 0)
Screenshot: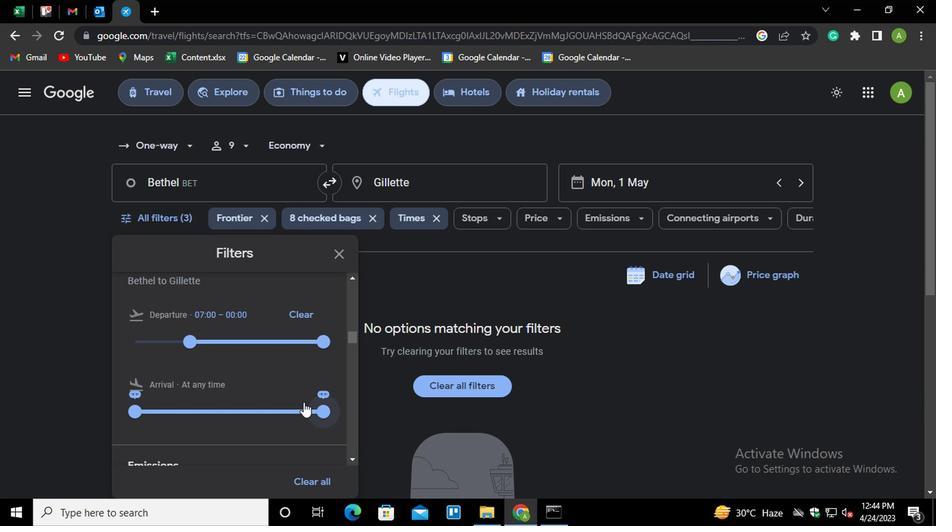 
Action: Mouse moved to (301, 394)
Screenshot: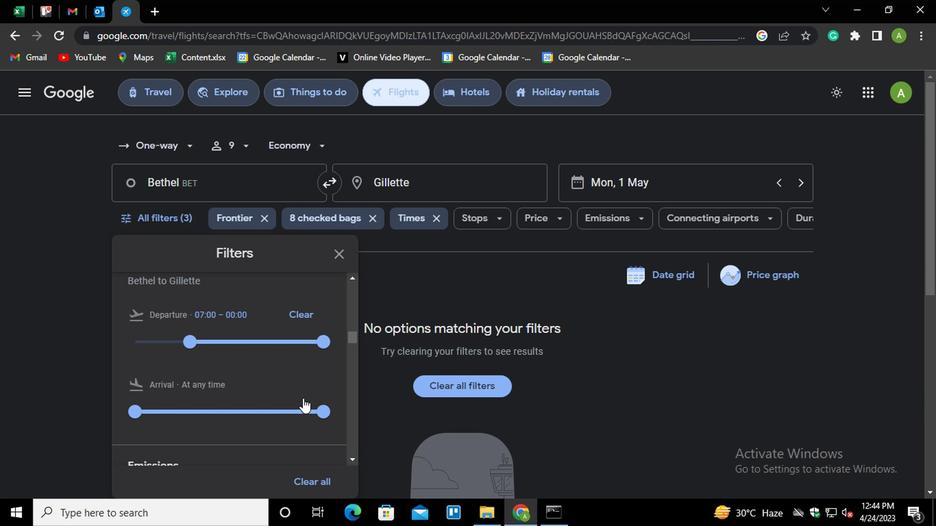 
Action: Mouse scrolled (301, 393) with delta (0, 0)
Screenshot: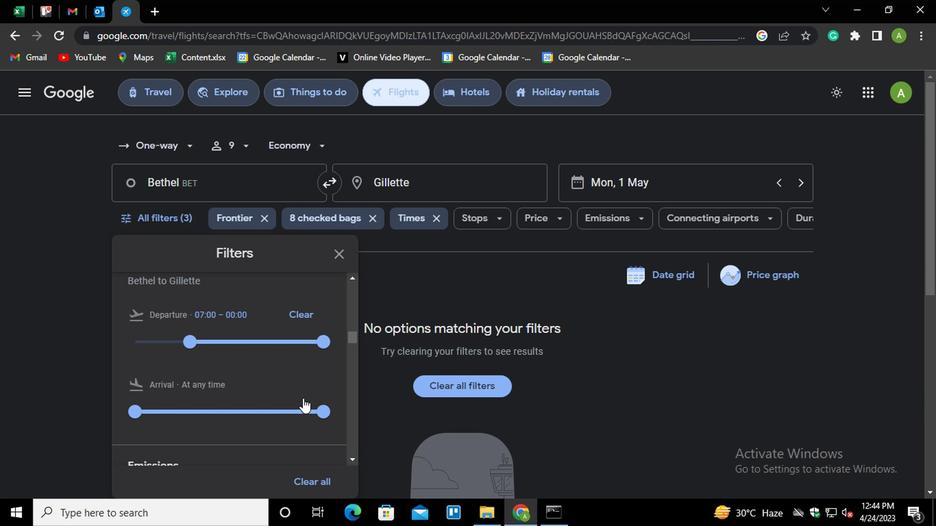 
Action: Mouse scrolled (301, 393) with delta (0, 0)
Screenshot: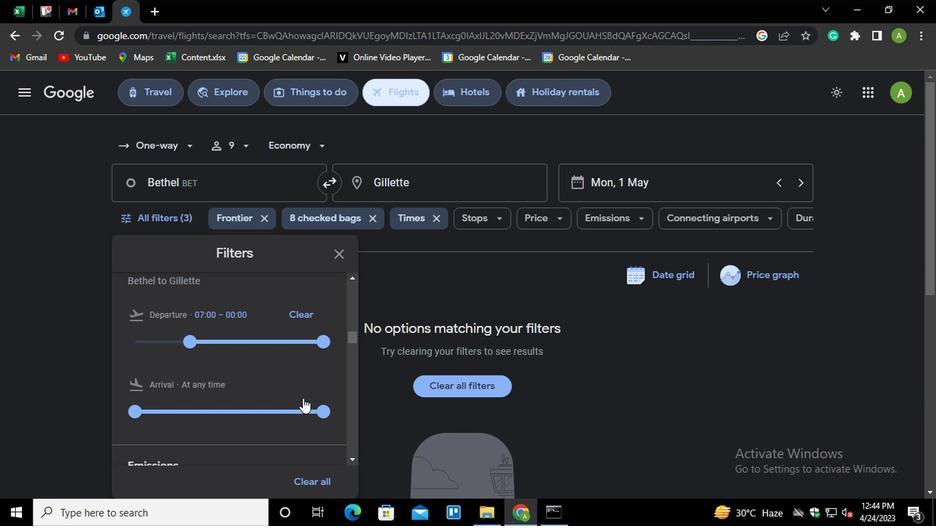 
Action: Mouse moved to (302, 393)
Screenshot: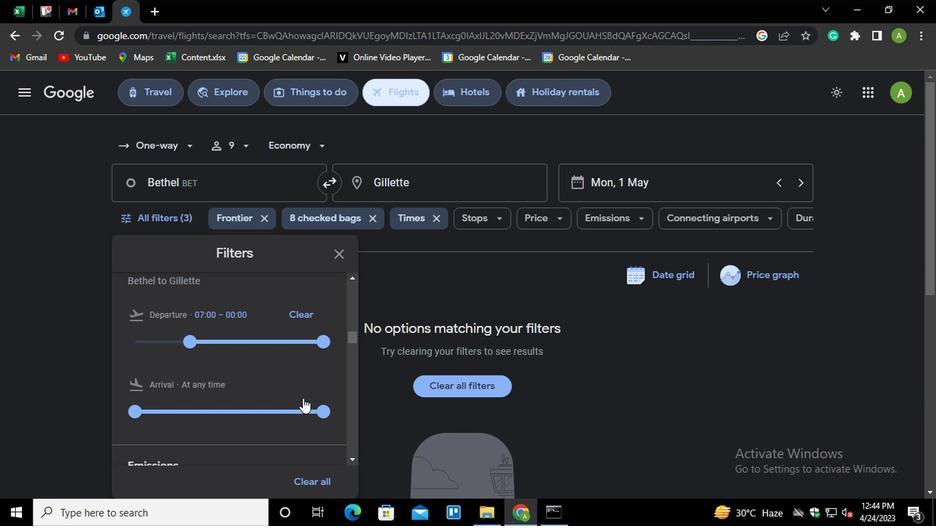 
Action: Mouse scrolled (302, 393) with delta (0, 0)
Screenshot: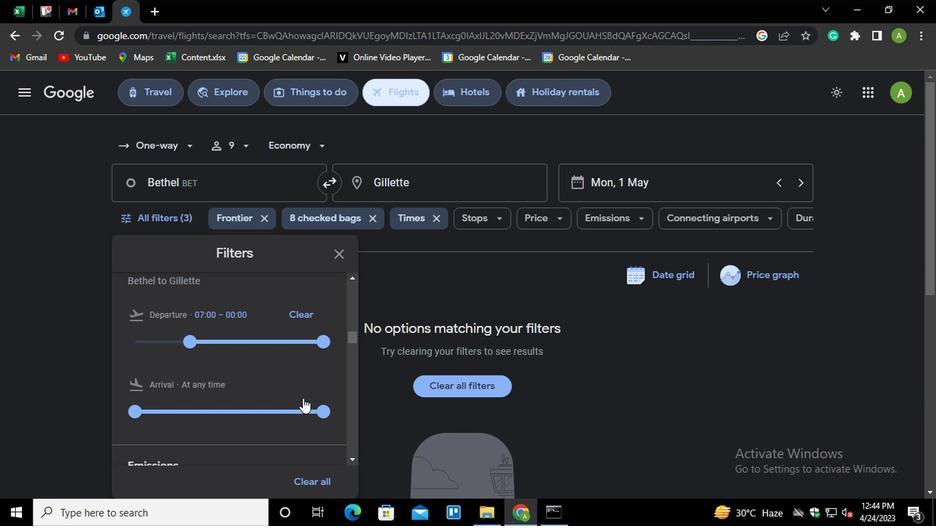 
Action: Mouse moved to (302, 393)
Screenshot: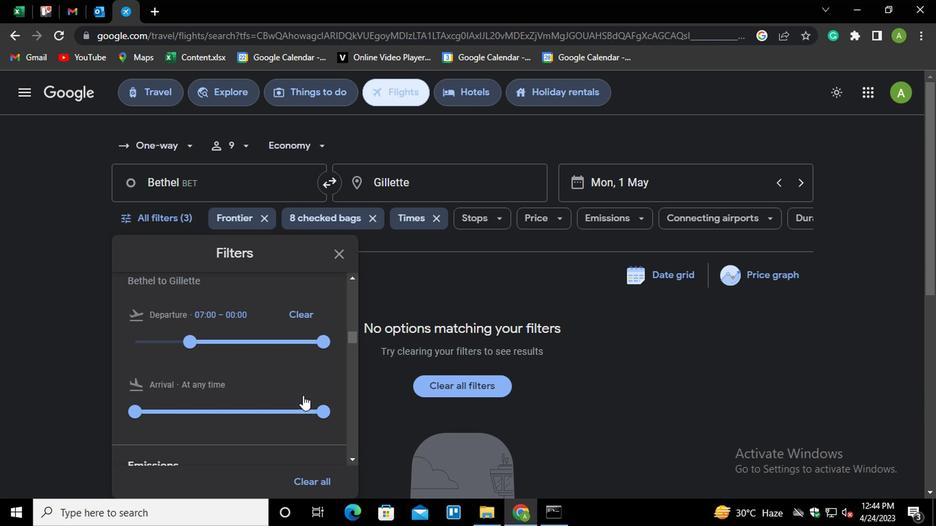 
Action: Mouse scrolled (302, 392) with delta (0, 0)
Screenshot: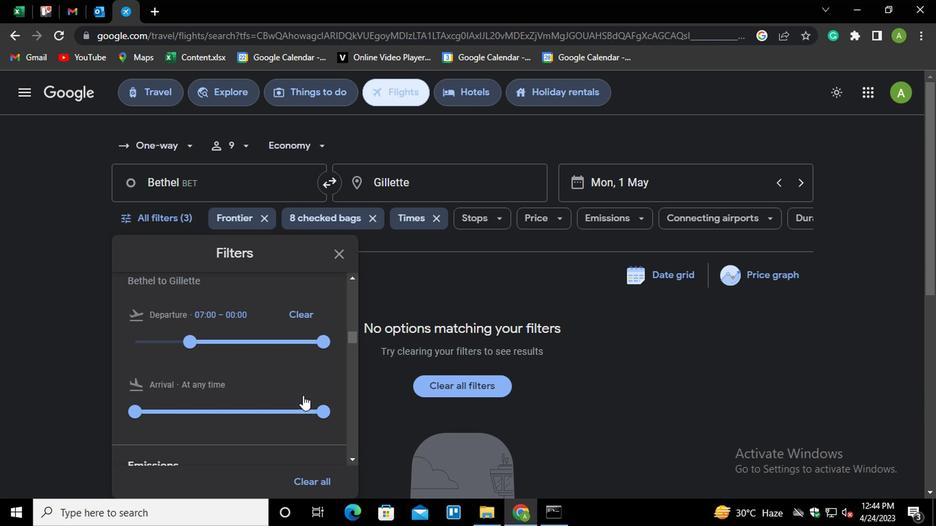 
Action: Mouse moved to (301, 395)
Screenshot: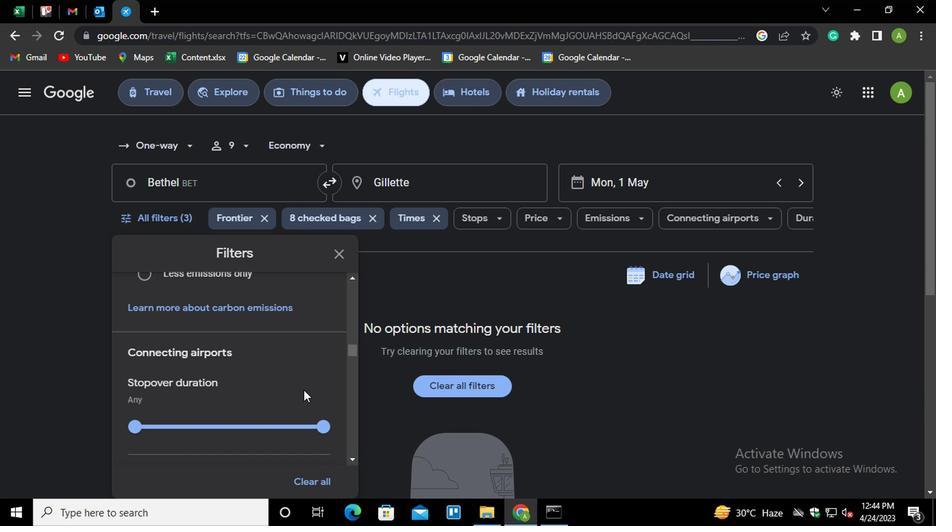 
Action: Mouse scrolled (301, 394) with delta (0, 0)
Screenshot: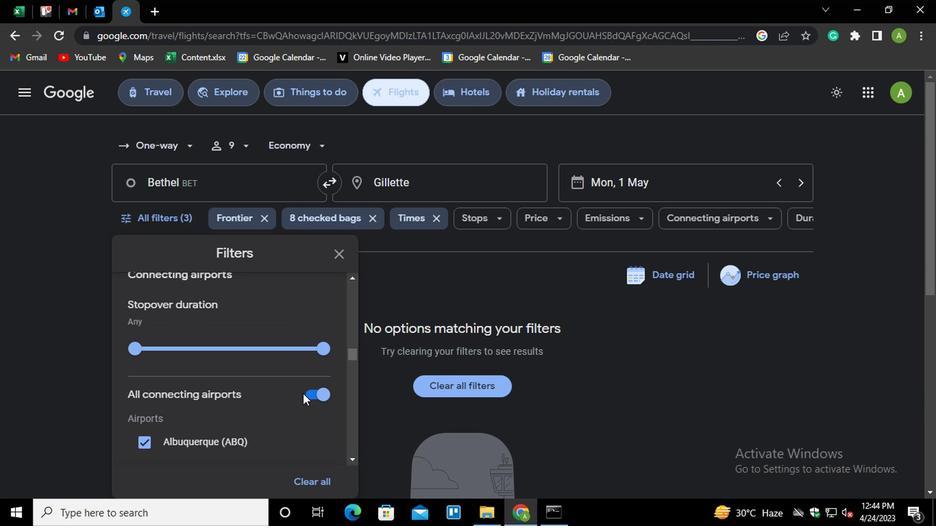
Action: Mouse scrolled (301, 394) with delta (0, 0)
Screenshot: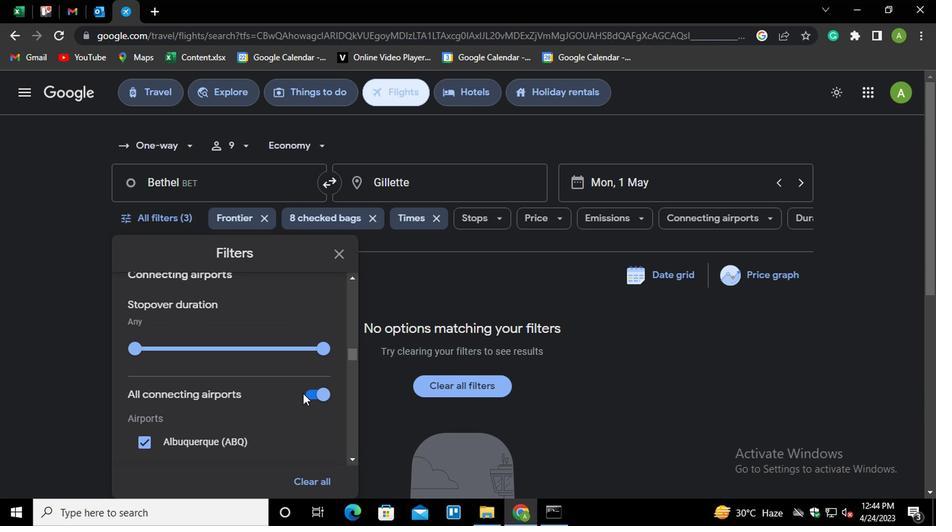 
Action: Mouse scrolled (301, 394) with delta (0, 0)
Screenshot: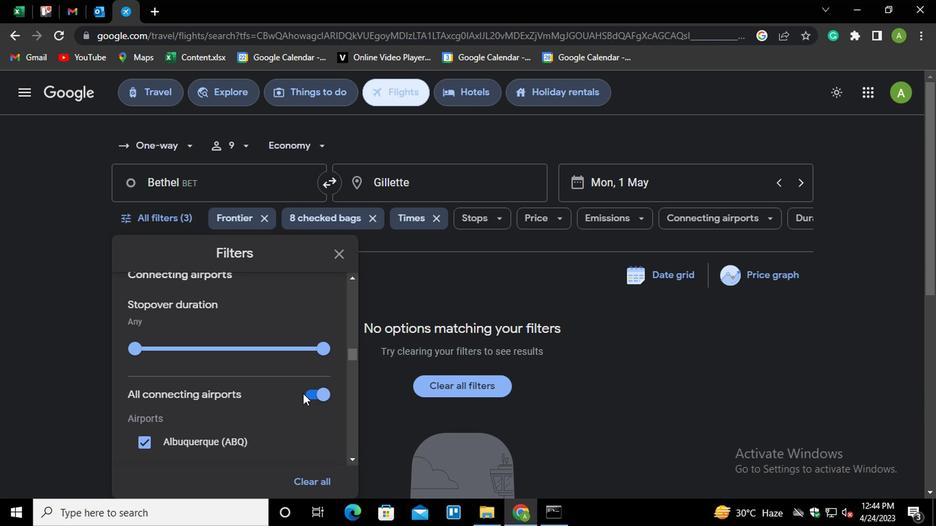 
Action: Mouse scrolled (301, 394) with delta (0, 0)
Screenshot: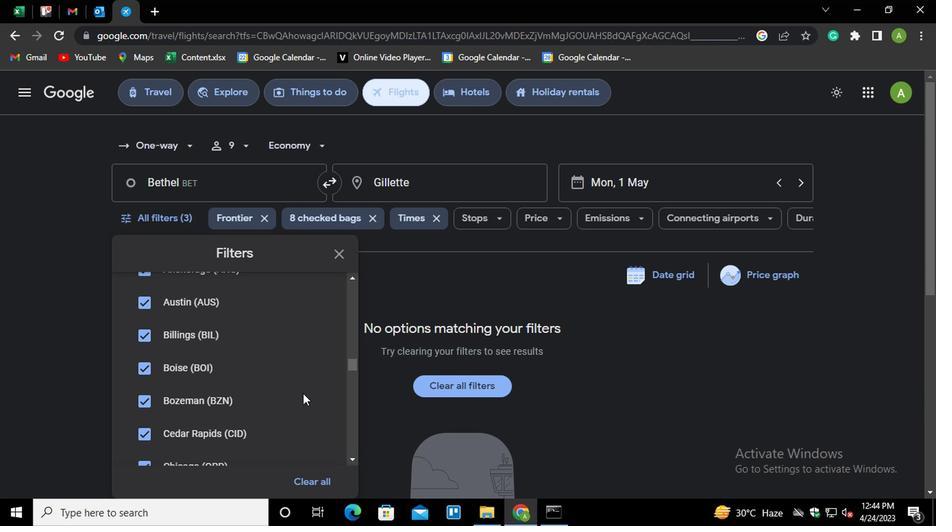 
Action: Mouse scrolled (301, 394) with delta (0, 0)
Screenshot: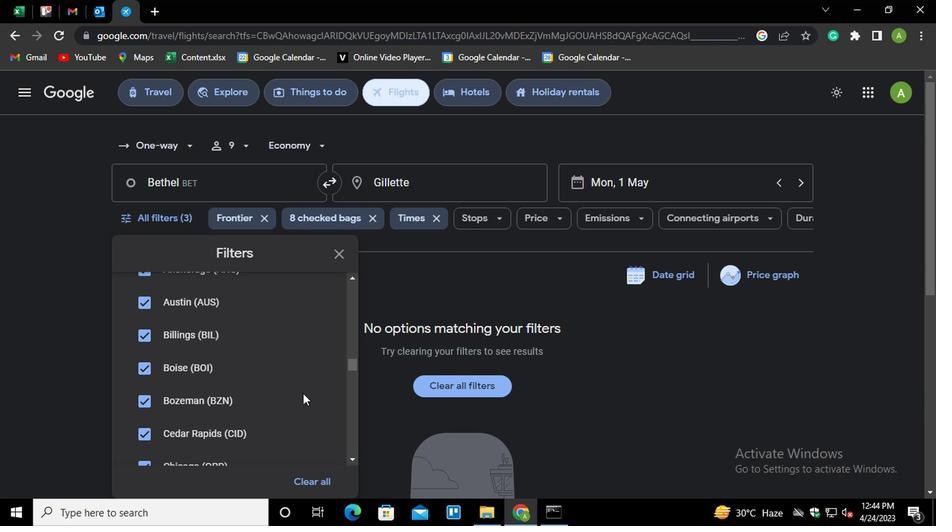 
Action: Mouse scrolled (301, 394) with delta (0, 0)
Screenshot: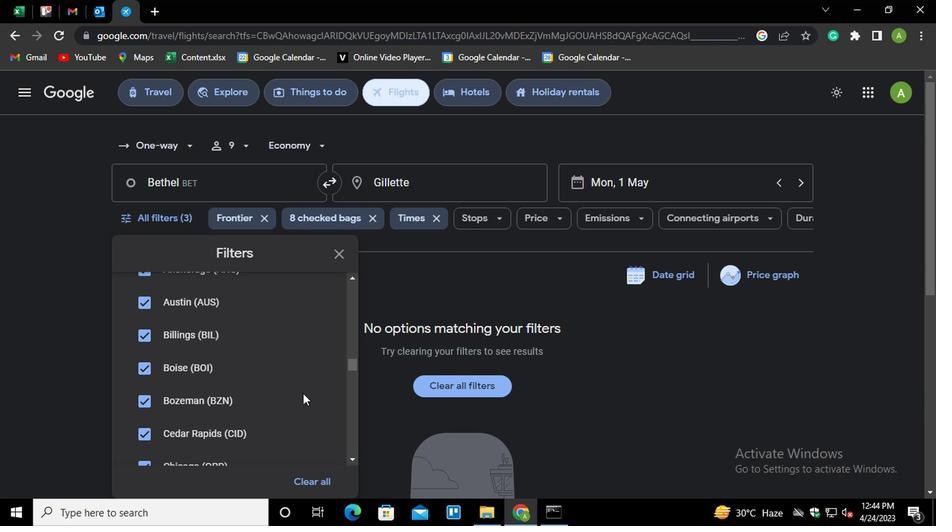 
Action: Mouse scrolled (301, 394) with delta (0, 0)
Screenshot: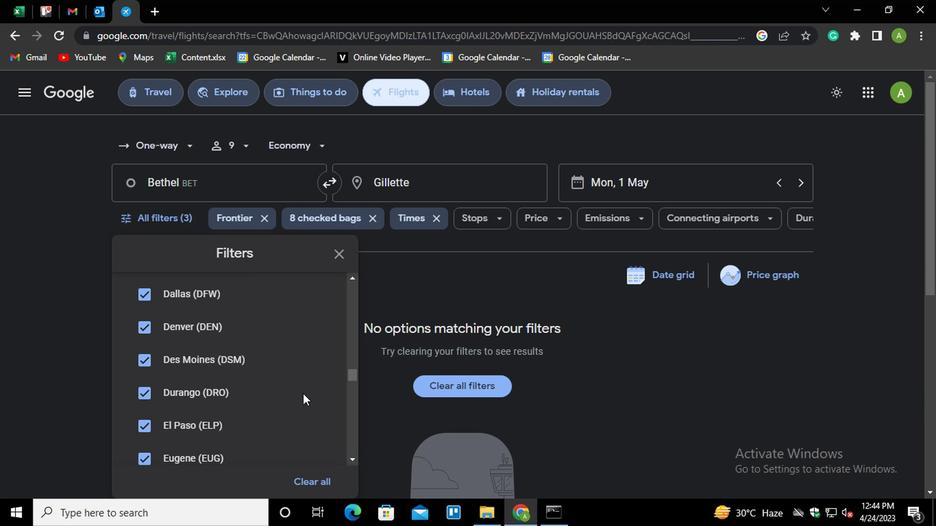 
Action: Mouse scrolled (301, 394) with delta (0, 0)
Screenshot: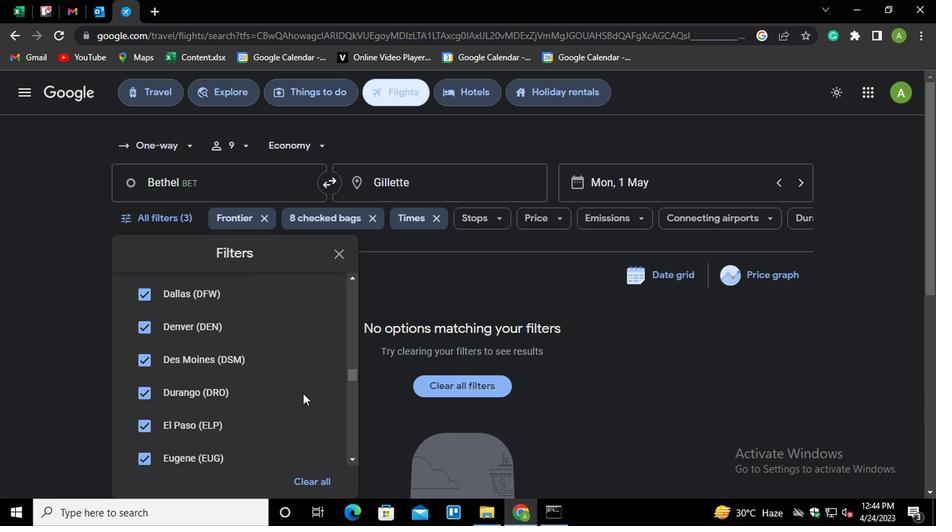 
Action: Mouse scrolled (301, 394) with delta (0, 0)
Screenshot: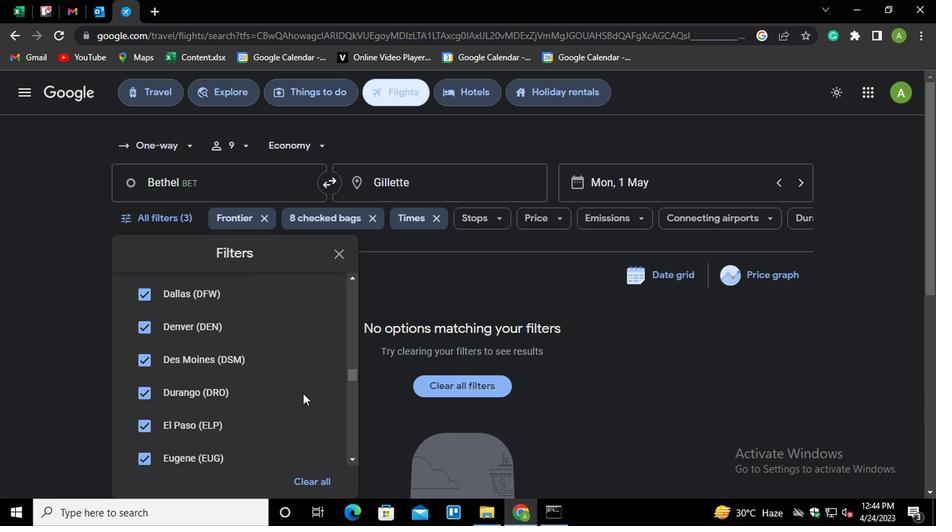 
Action: Mouse scrolled (301, 394) with delta (0, 0)
Screenshot: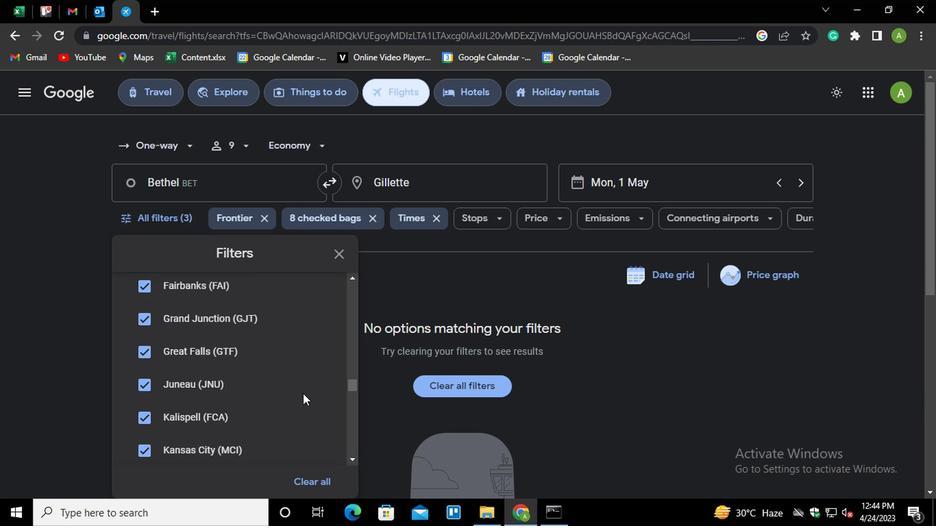
Action: Mouse scrolled (301, 394) with delta (0, 0)
Screenshot: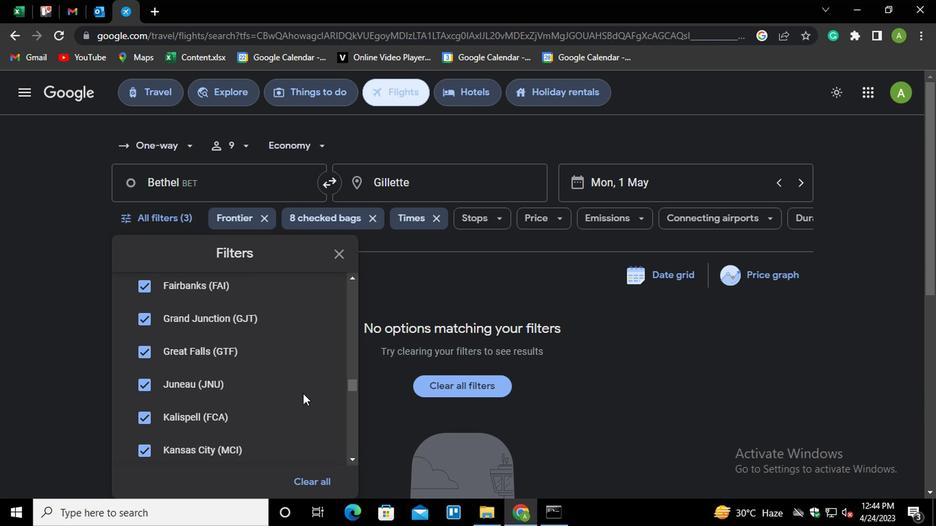 
Action: Mouse scrolled (301, 394) with delta (0, 0)
Screenshot: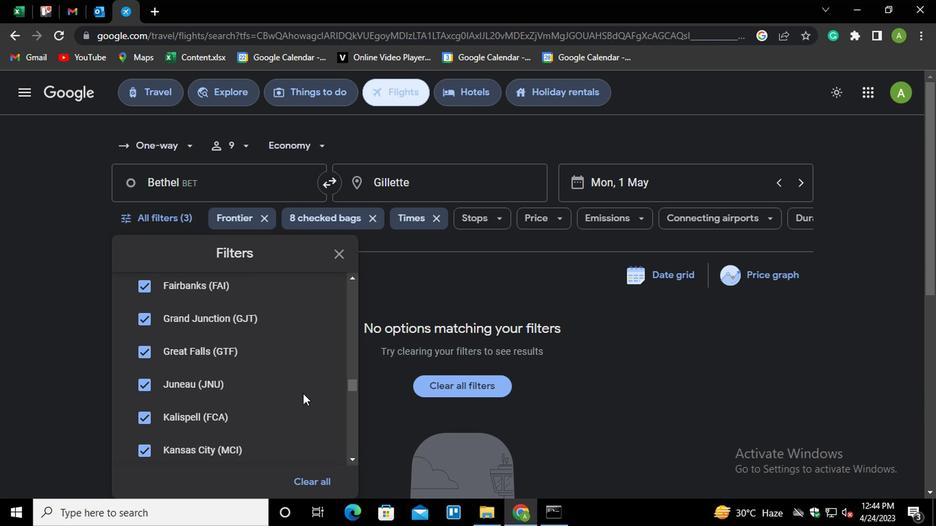 
Action: Mouse scrolled (301, 394) with delta (0, 0)
Screenshot: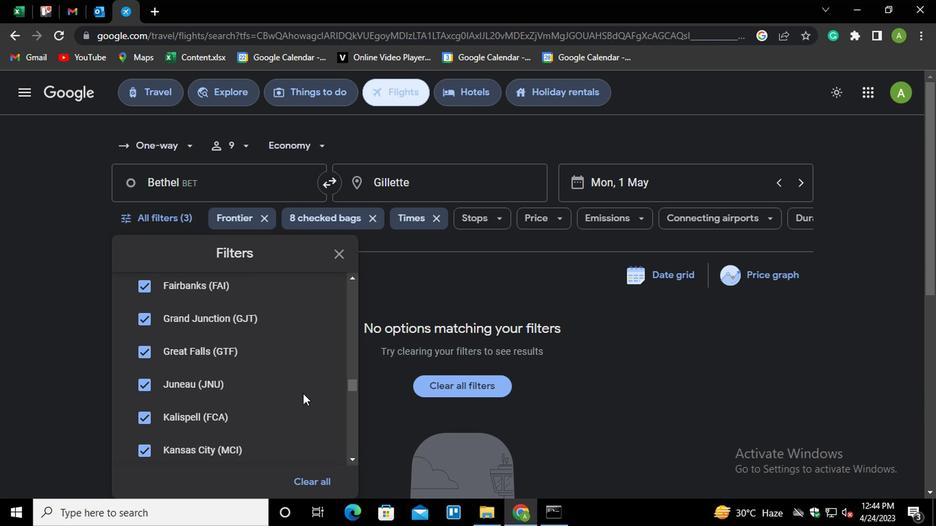 
Action: Mouse scrolled (301, 394) with delta (0, 0)
Screenshot: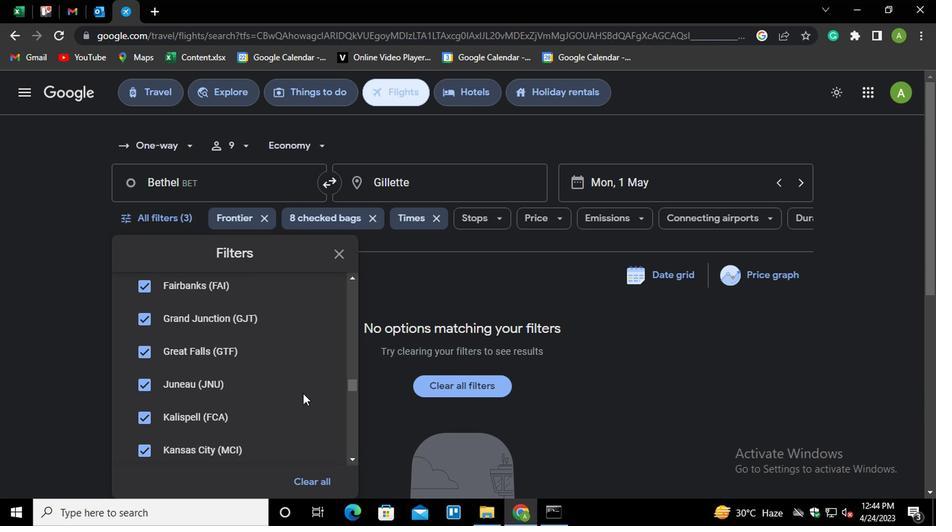 
Action: Mouse moved to (300, 395)
Screenshot: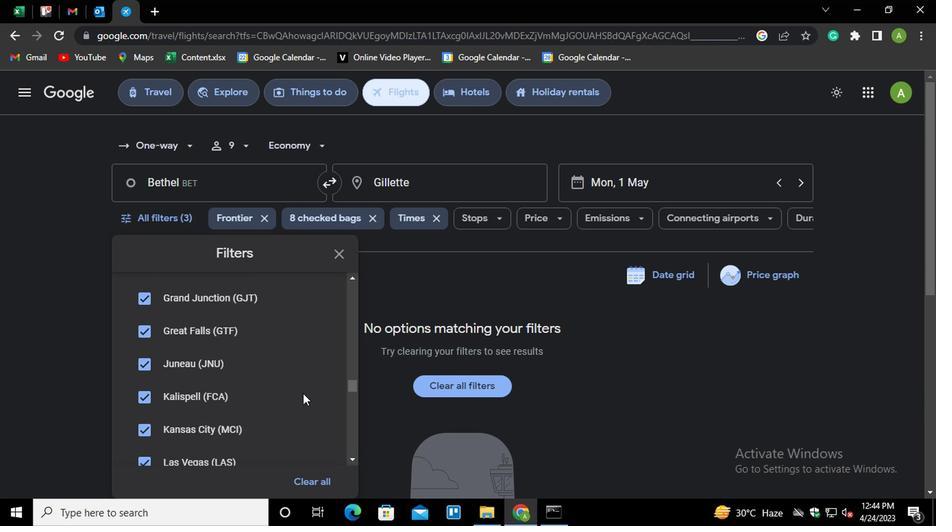 
Action: Mouse scrolled (300, 395) with delta (0, 0)
Screenshot: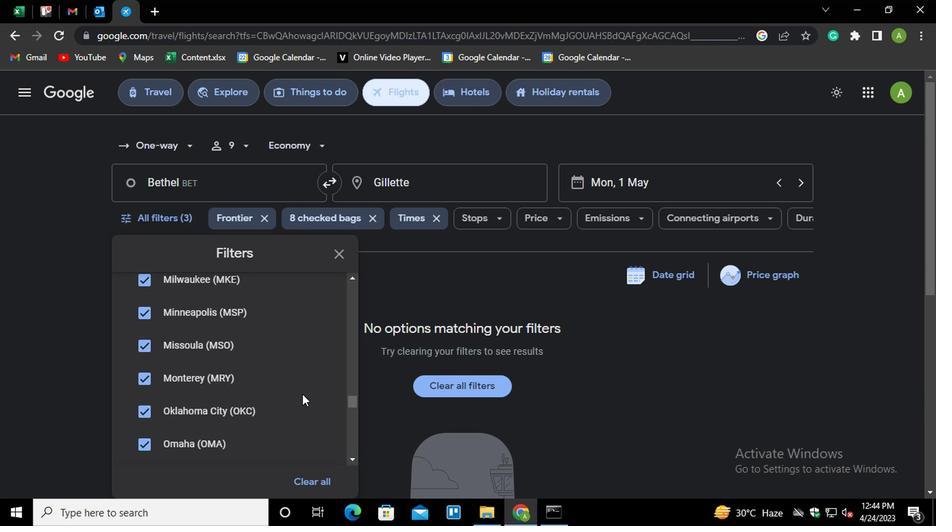
Action: Mouse scrolled (300, 395) with delta (0, 0)
Screenshot: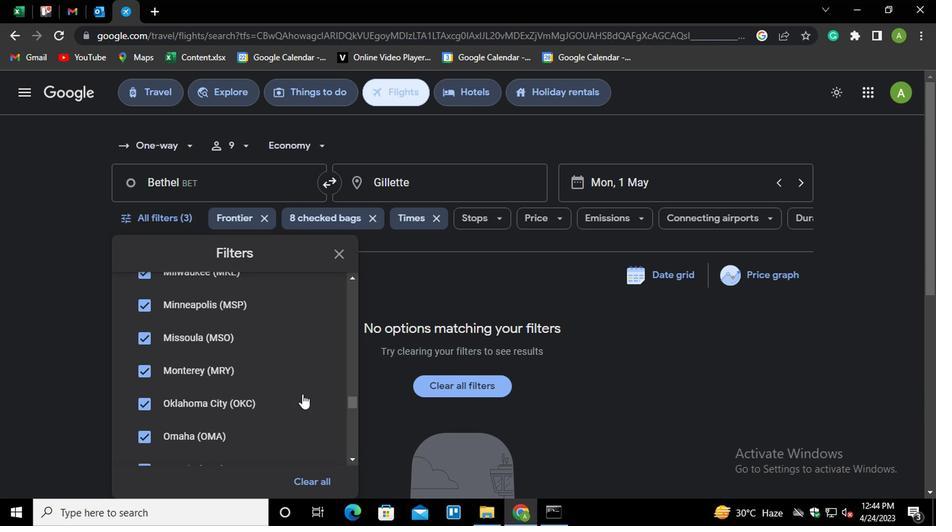 
Action: Mouse scrolled (300, 395) with delta (0, 0)
Screenshot: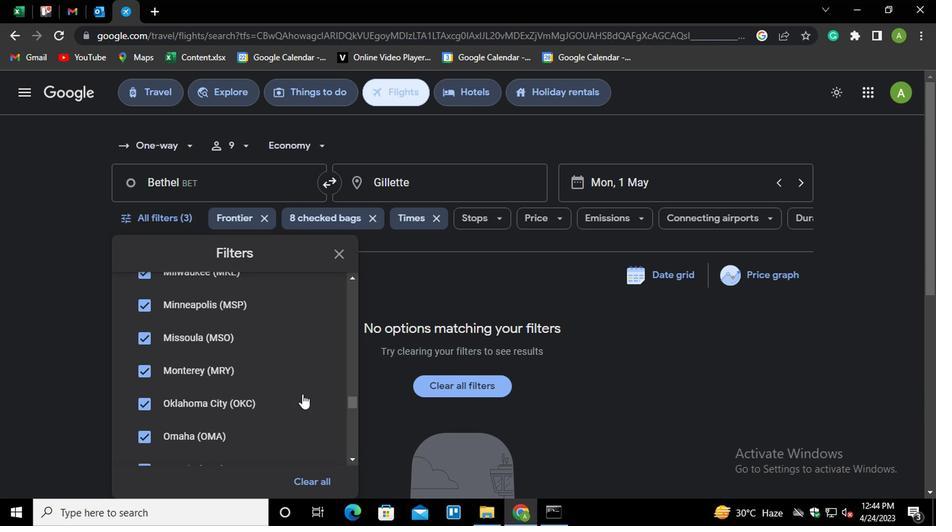 
Action: Mouse scrolled (300, 395) with delta (0, 0)
Screenshot: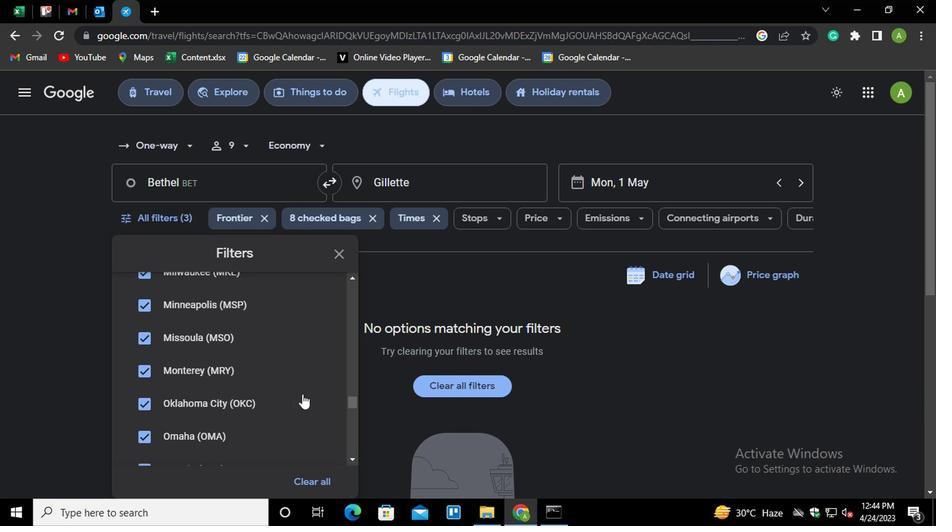 
Action: Mouse scrolled (300, 395) with delta (0, 0)
Screenshot: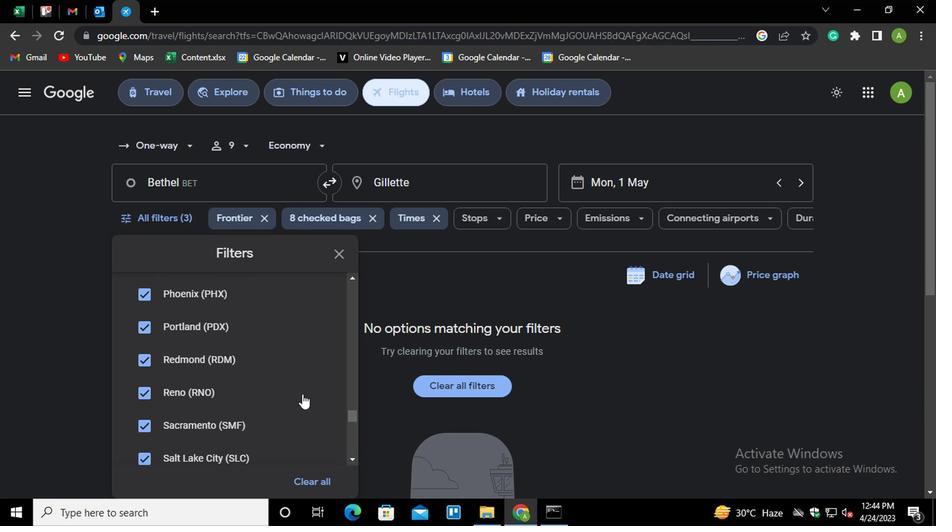 
Action: Mouse scrolled (300, 395) with delta (0, 0)
Screenshot: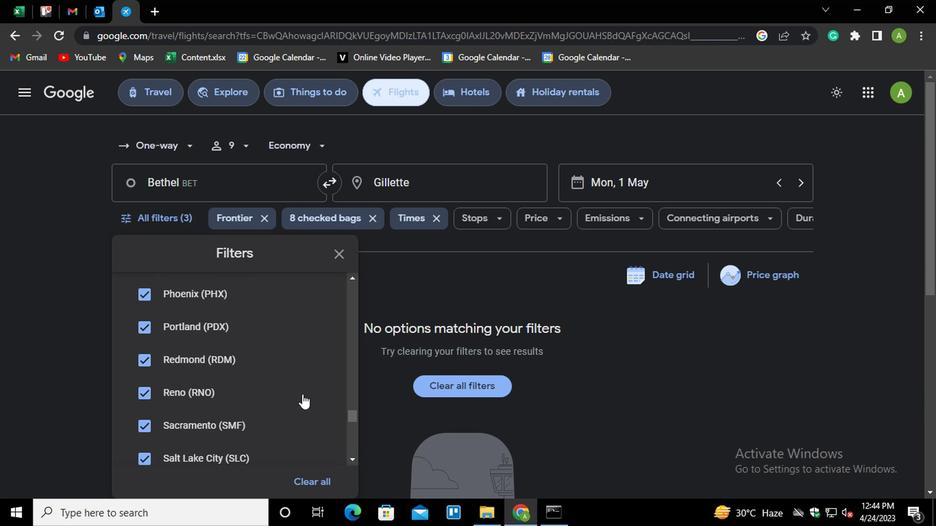 
Action: Mouse scrolled (300, 395) with delta (0, 0)
Screenshot: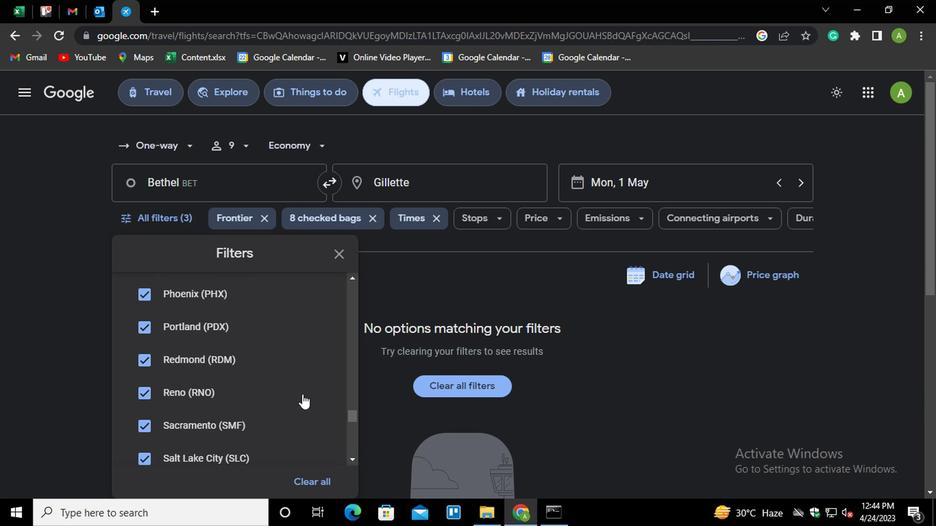 
Action: Mouse scrolled (300, 395) with delta (0, 0)
Screenshot: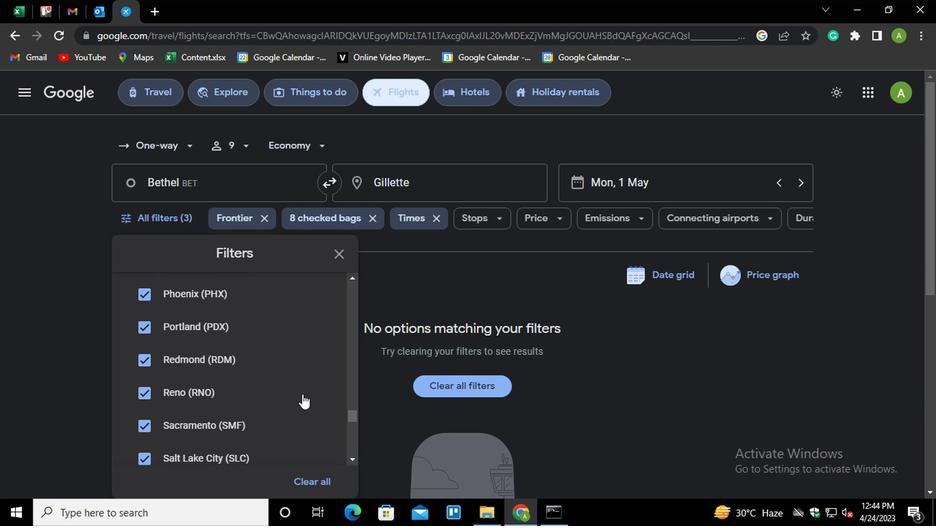 
Action: Mouse scrolled (300, 395) with delta (0, 0)
Screenshot: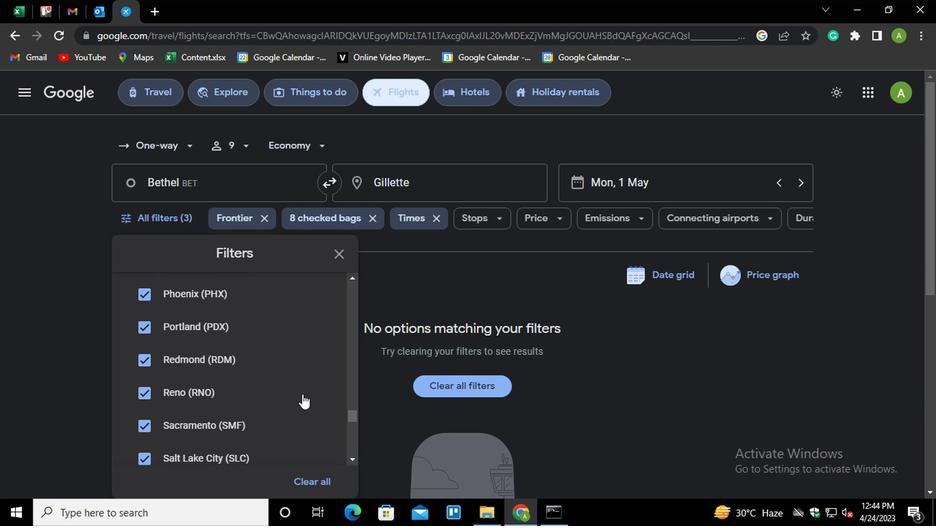 
Action: Mouse scrolled (300, 395) with delta (0, 0)
Screenshot: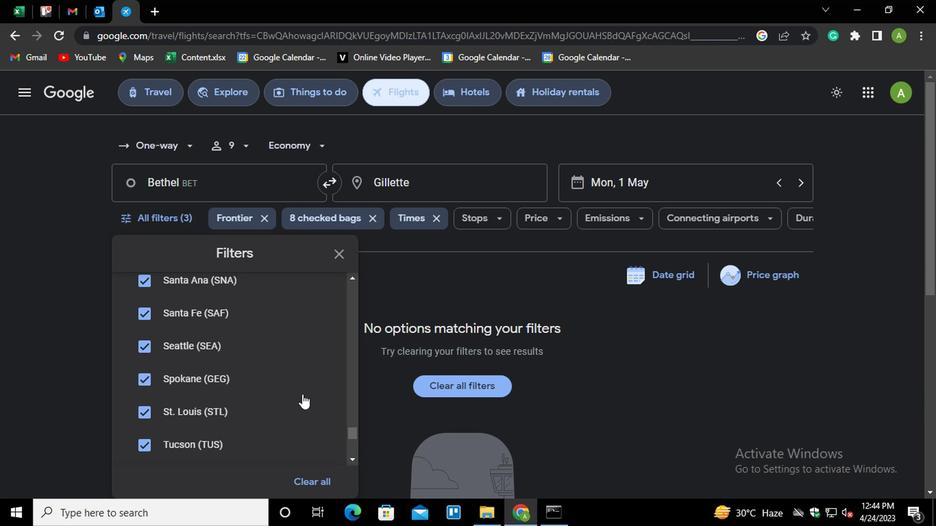 
Action: Mouse scrolled (300, 395) with delta (0, 0)
Screenshot: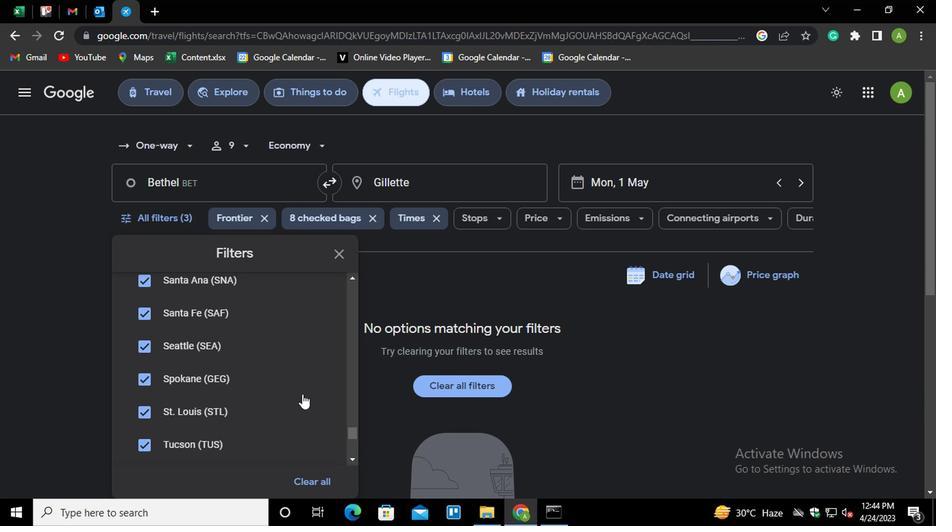 
Action: Mouse scrolled (300, 395) with delta (0, 0)
Screenshot: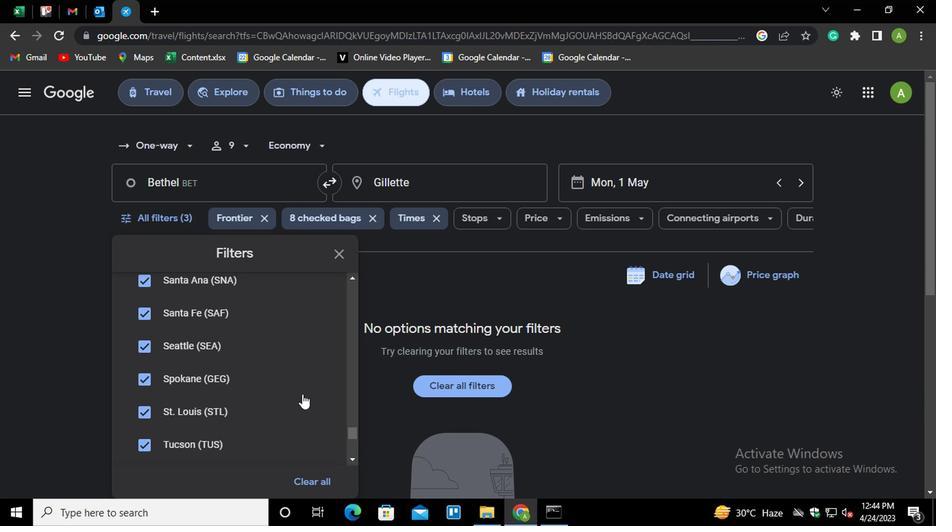 
Action: Mouse scrolled (300, 395) with delta (0, 0)
Screenshot: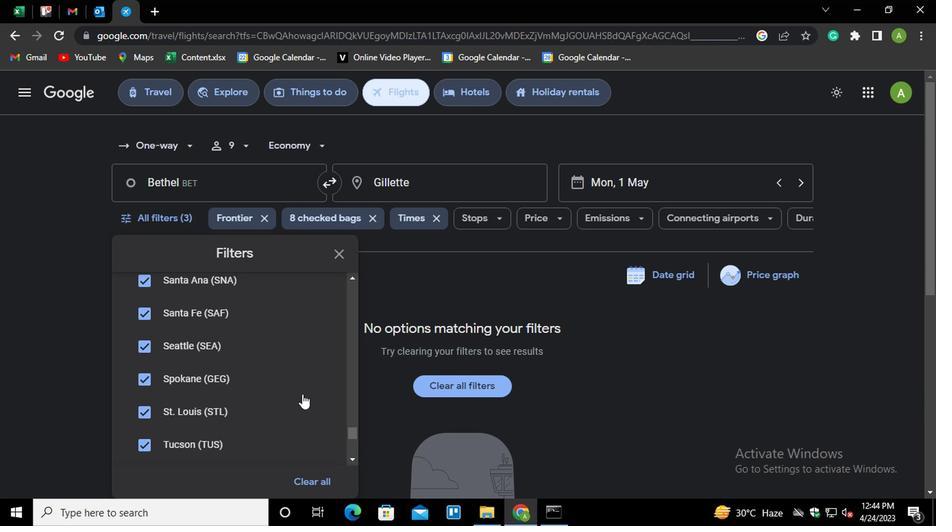 
Action: Mouse scrolled (300, 395) with delta (0, 0)
Screenshot: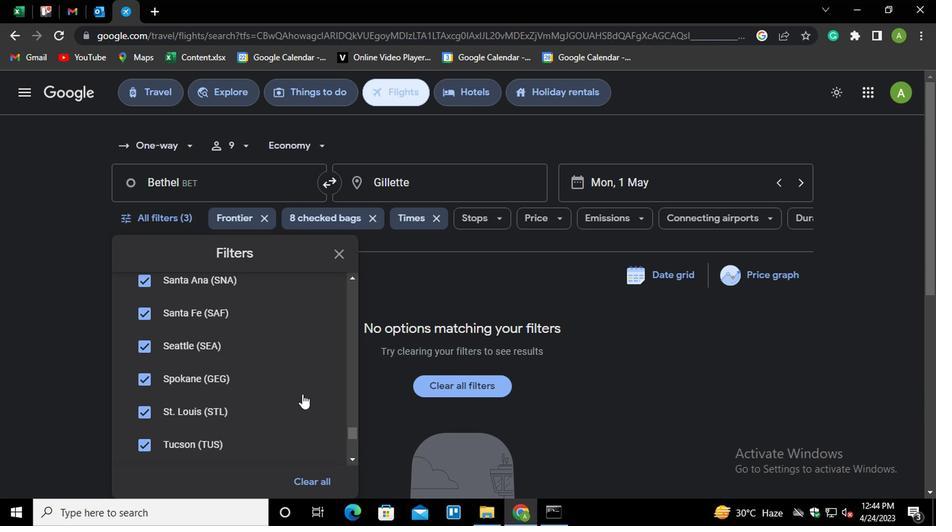 
Action: Mouse moved to (410, 297)
Screenshot: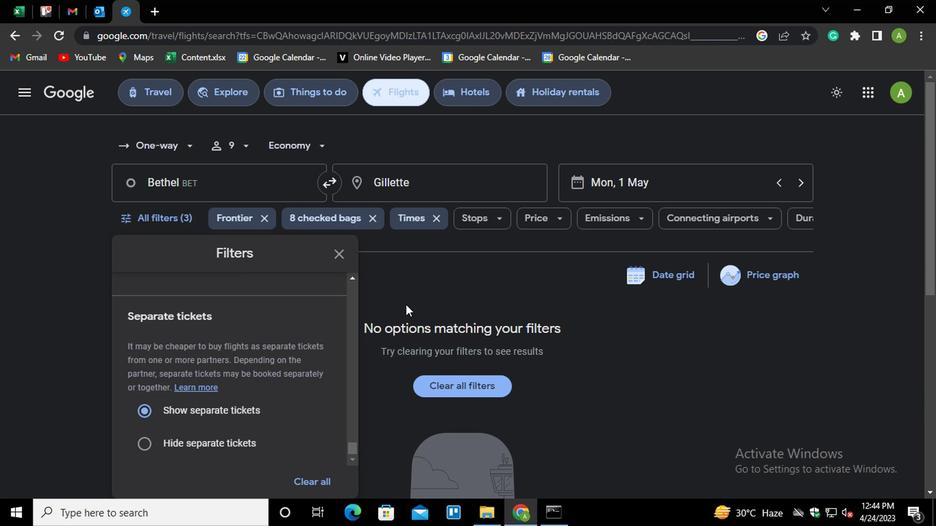 
Action: Mouse pressed left at (410, 297)
Screenshot: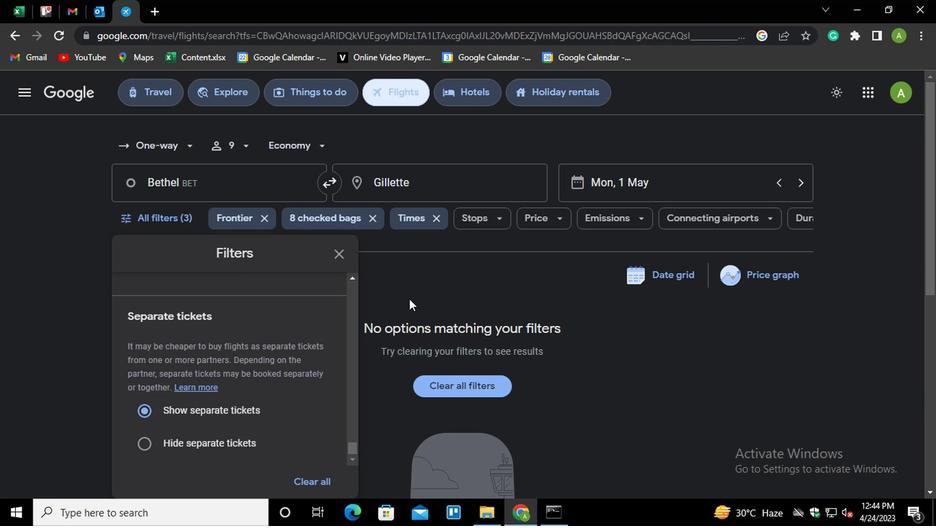 
